 Task: Look for space in Pallippatti, India from 1st June, 2023 to 9th June, 2023 for 5 adults in price range Rs.6000 to Rs.12000. Place can be entire place with 3 bedrooms having 3 beds and 3 bathrooms. Property type can be house, flat, guest house. Booking option can be shelf check-in. Required host language is English.
Action: Mouse moved to (428, 72)
Screenshot: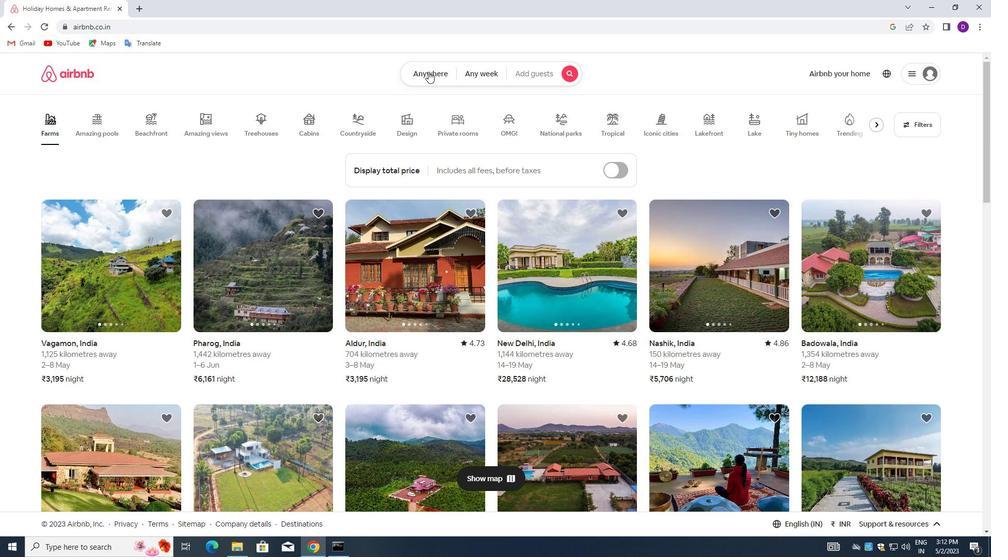 
Action: Mouse pressed left at (428, 72)
Screenshot: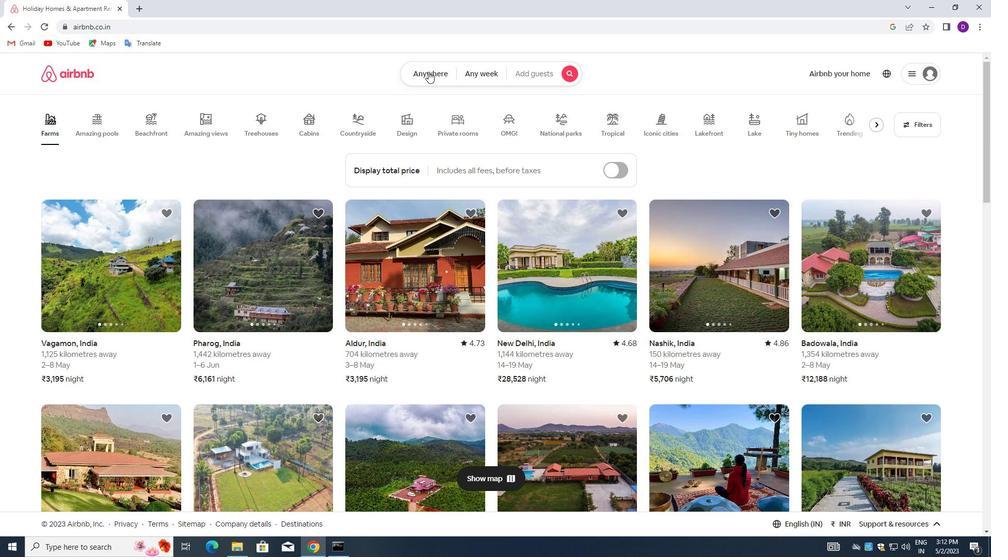 
Action: Mouse moved to (302, 113)
Screenshot: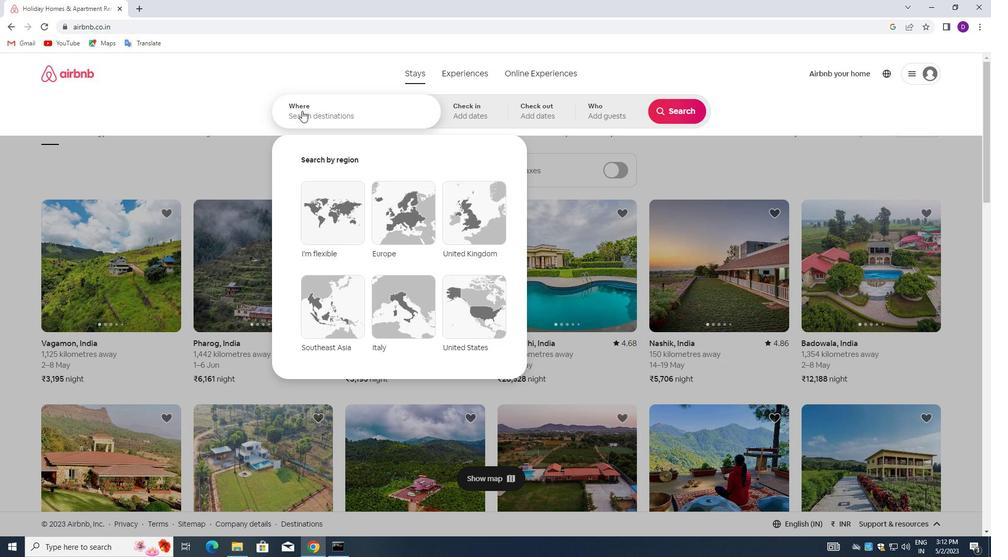 
Action: Mouse pressed left at (302, 113)
Screenshot: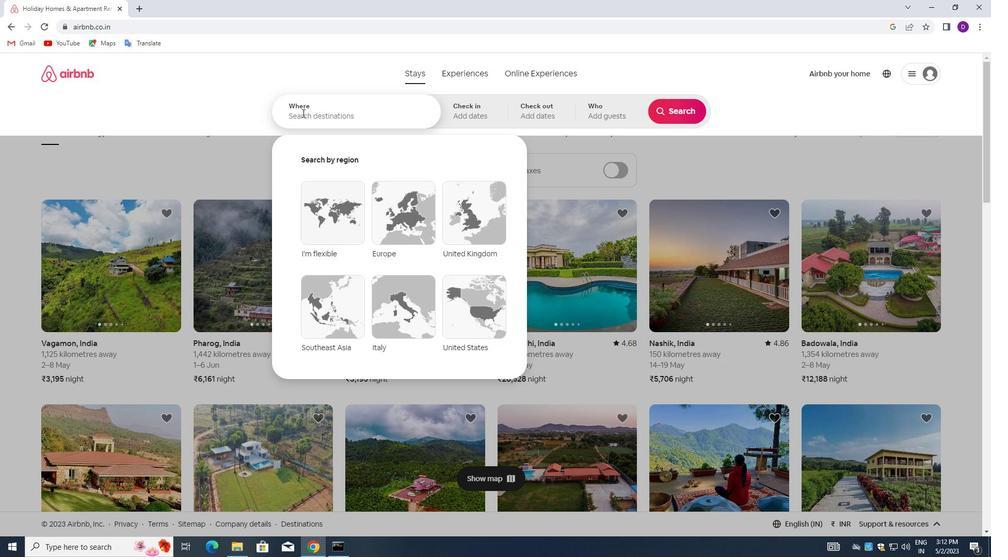 
Action: Mouse moved to (251, 107)
Screenshot: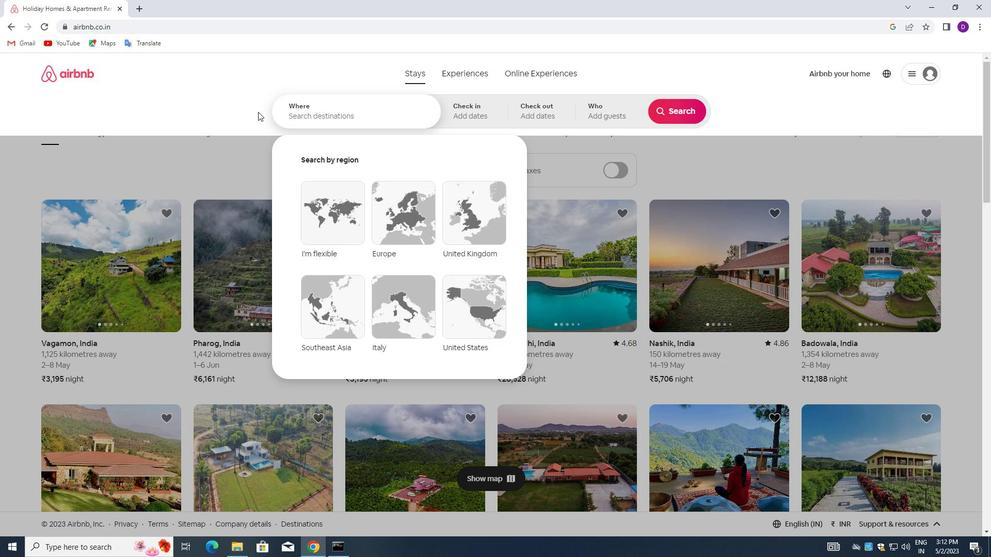 
Action: Key pressed <Key.shift>PALLAIPPATTI,<Key.space><Key.shift>INDIA<Key.left><Key.left><Key.left><Key.left><Key.left><Key.left><Key.left><Key.left><Key.left><Key.left><Key.left><Key.left><Key.left><Key.left><Key.backspace>
Screenshot: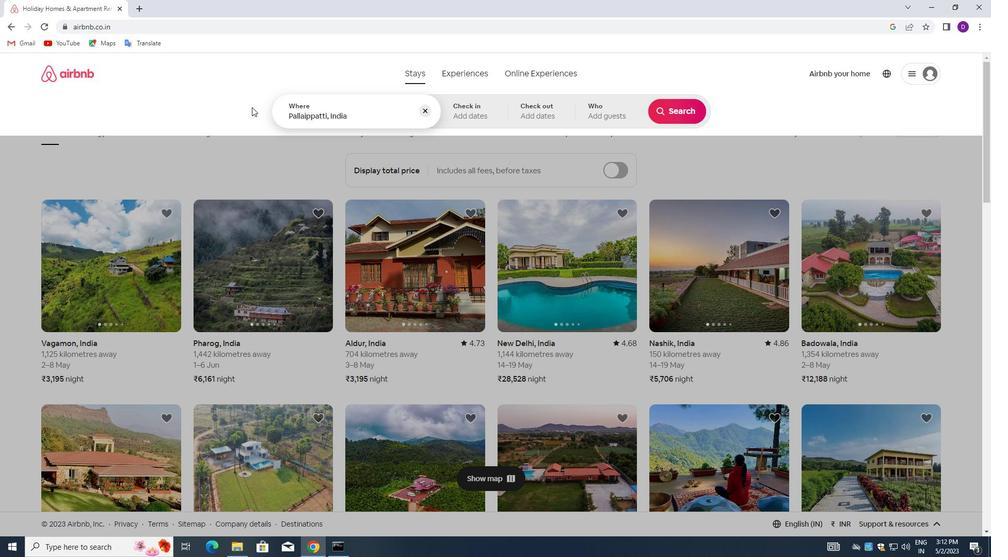 
Action: Mouse moved to (363, 114)
Screenshot: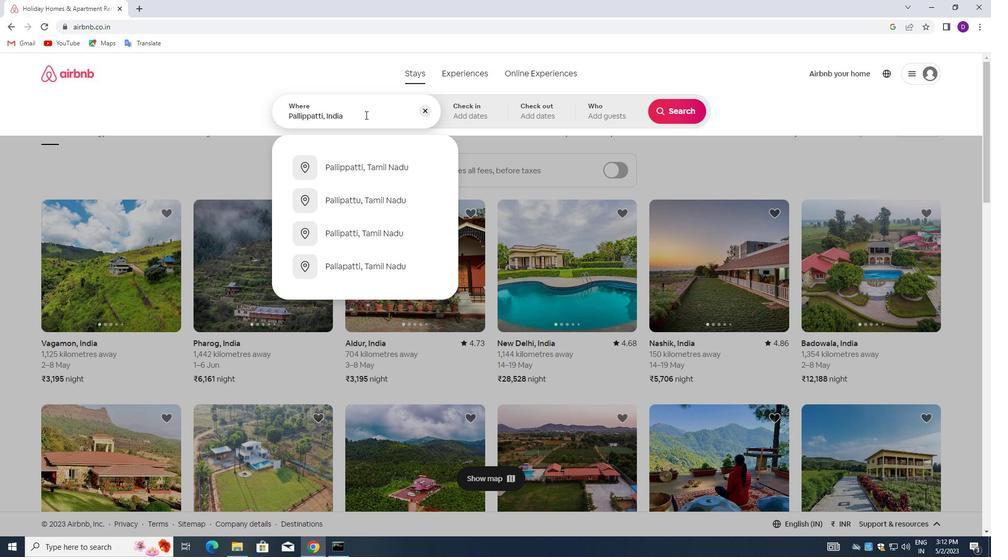 
Action: Mouse pressed left at (363, 114)
Screenshot: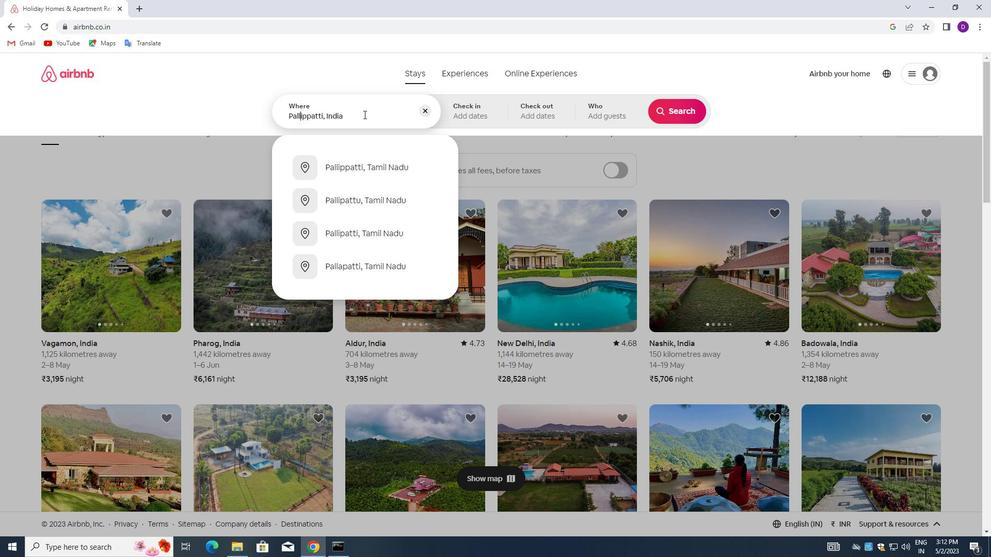 
Action: Key pressed <Key.enter>
Screenshot: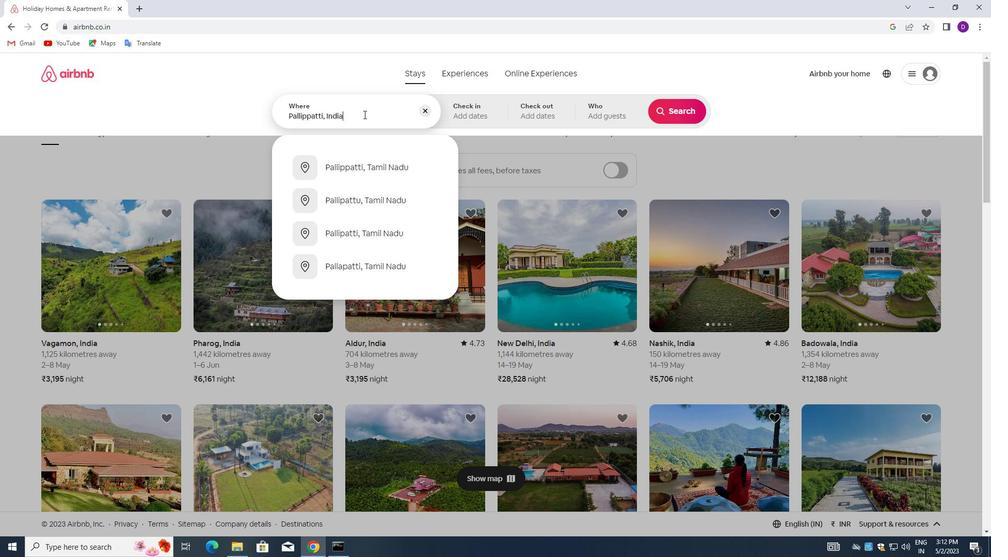
Action: Mouse moved to (612, 240)
Screenshot: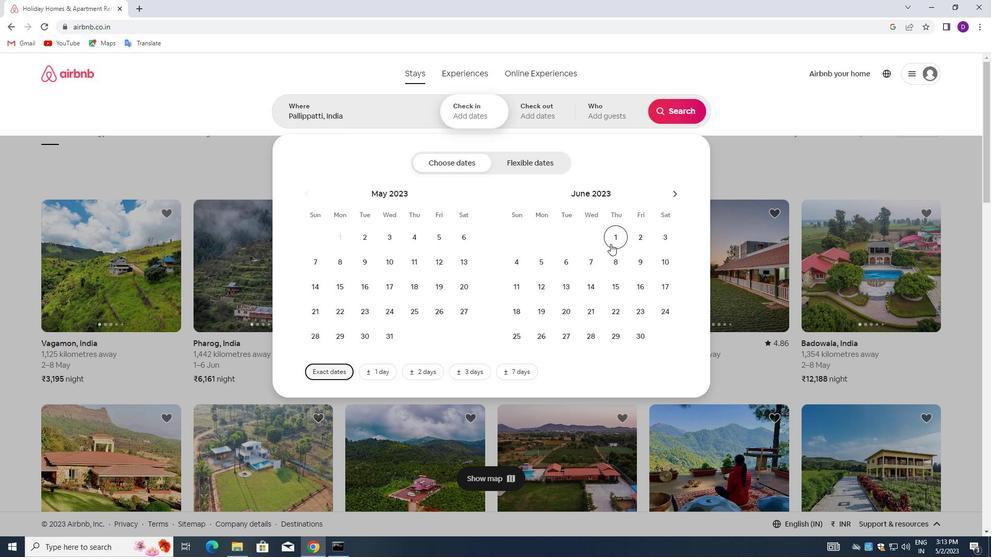 
Action: Mouse pressed left at (612, 240)
Screenshot: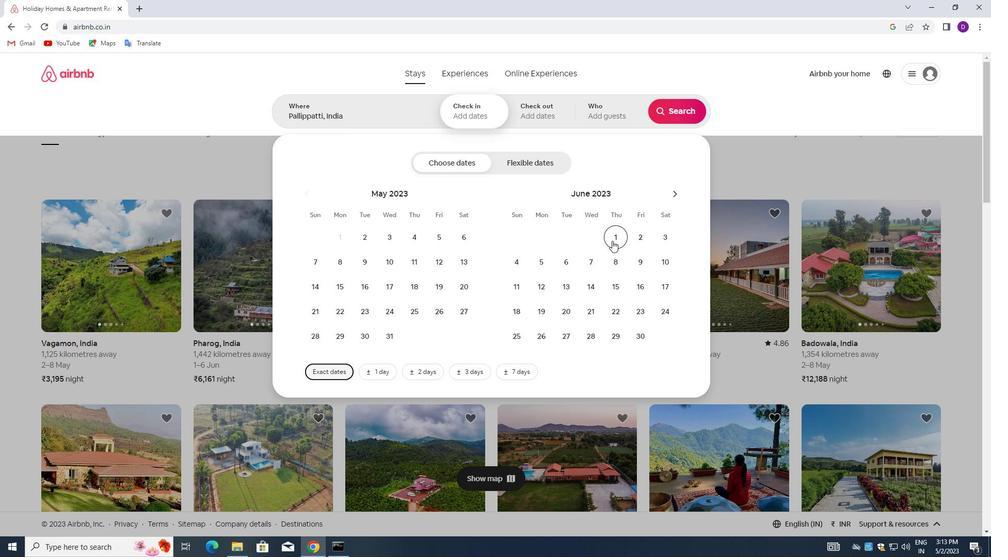 
Action: Mouse moved to (635, 268)
Screenshot: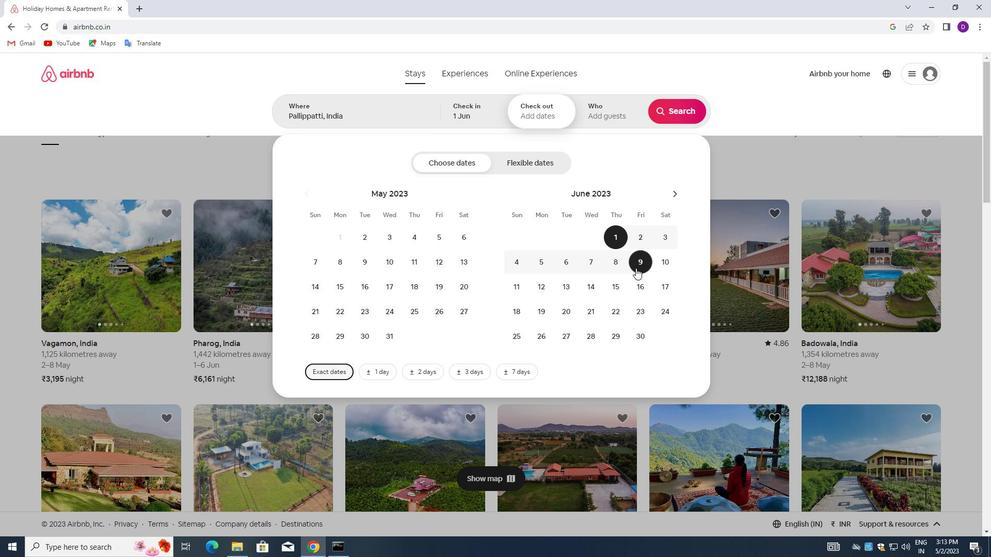 
Action: Mouse pressed left at (635, 268)
Screenshot: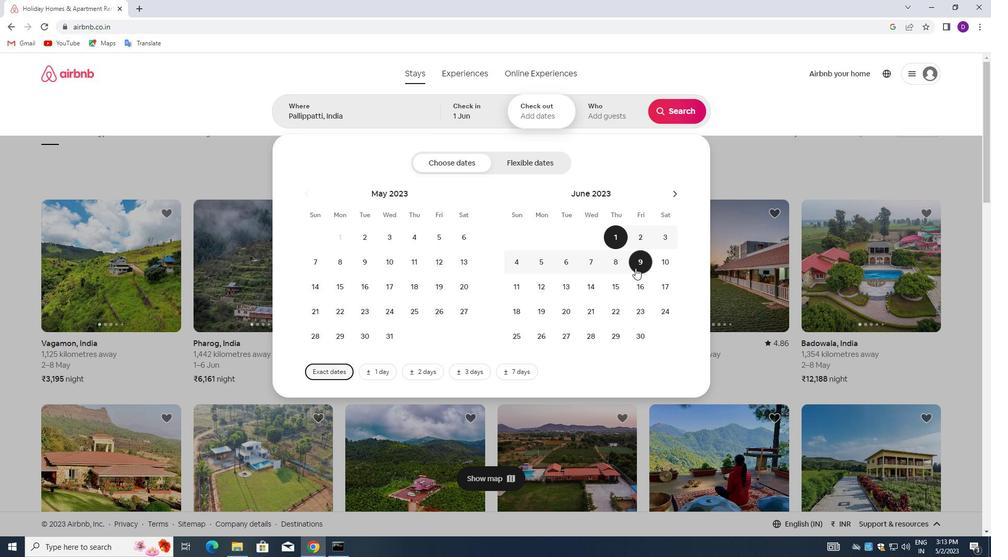 
Action: Mouse moved to (594, 113)
Screenshot: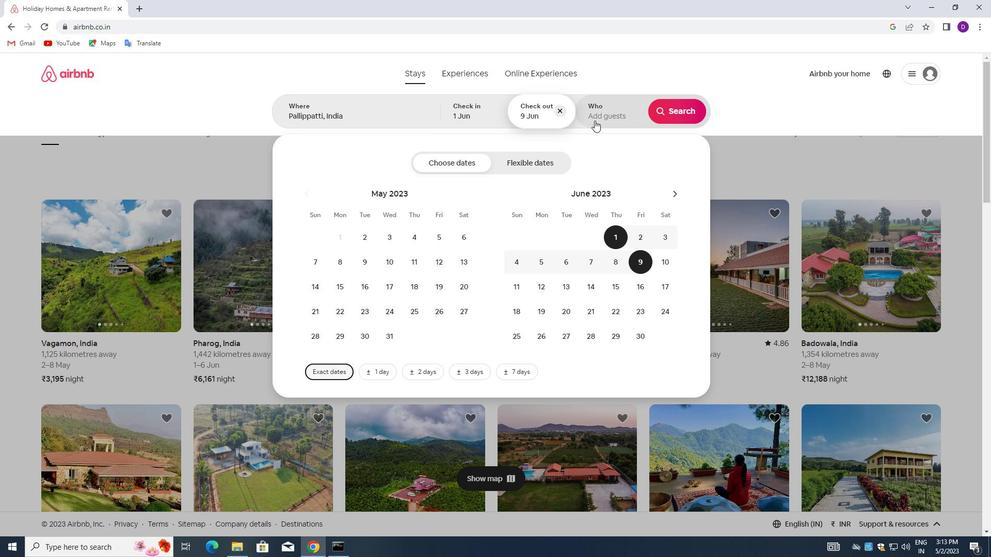 
Action: Mouse pressed left at (594, 113)
Screenshot: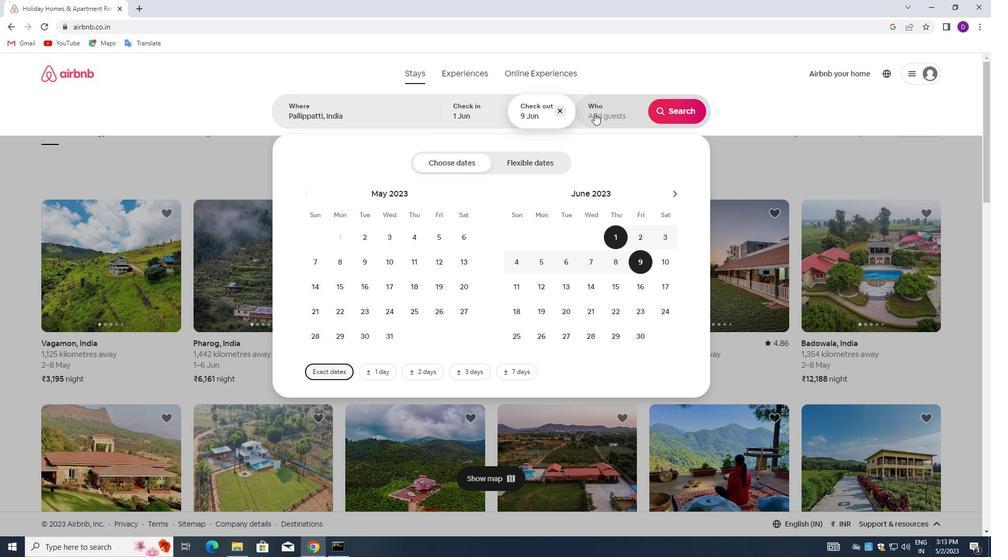 
Action: Mouse moved to (676, 165)
Screenshot: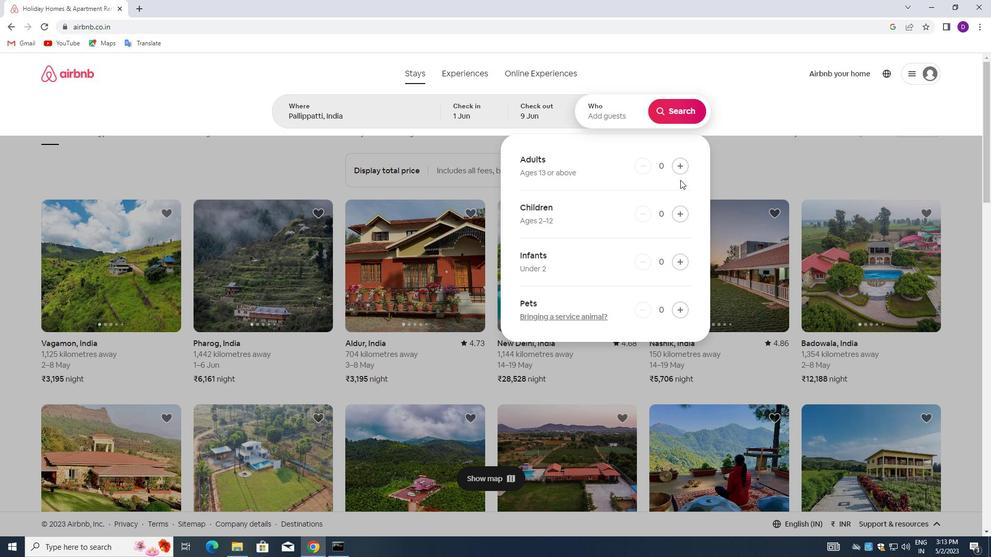 
Action: Mouse pressed left at (676, 165)
Screenshot: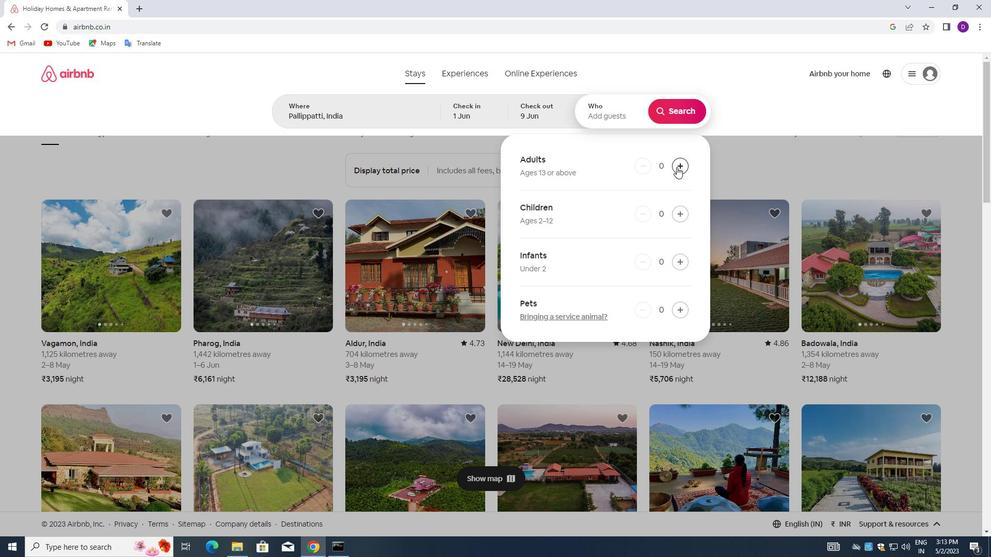 
Action: Mouse pressed left at (676, 165)
Screenshot: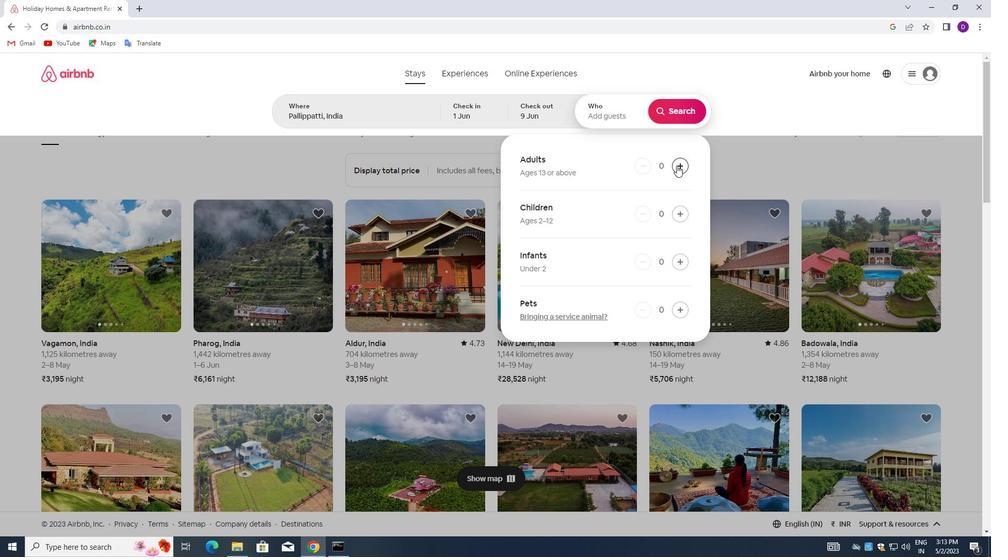 
Action: Mouse pressed left at (676, 165)
Screenshot: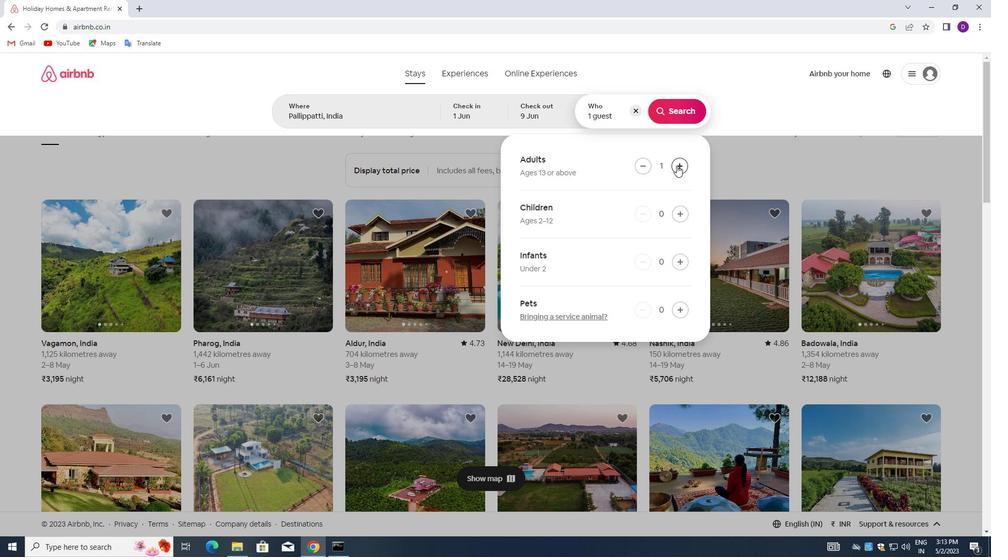 
Action: Mouse moved to (676, 164)
Screenshot: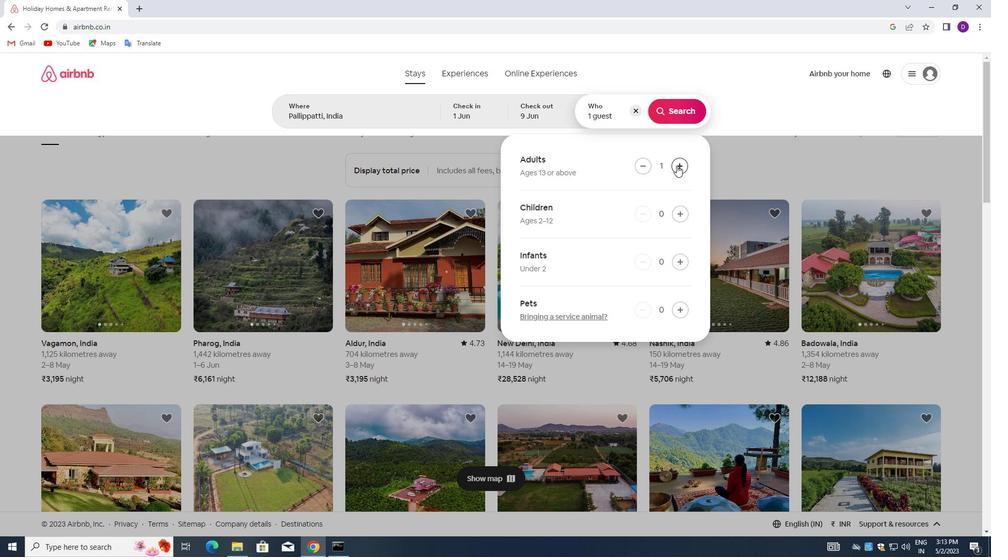 
Action: Mouse pressed left at (676, 164)
Screenshot: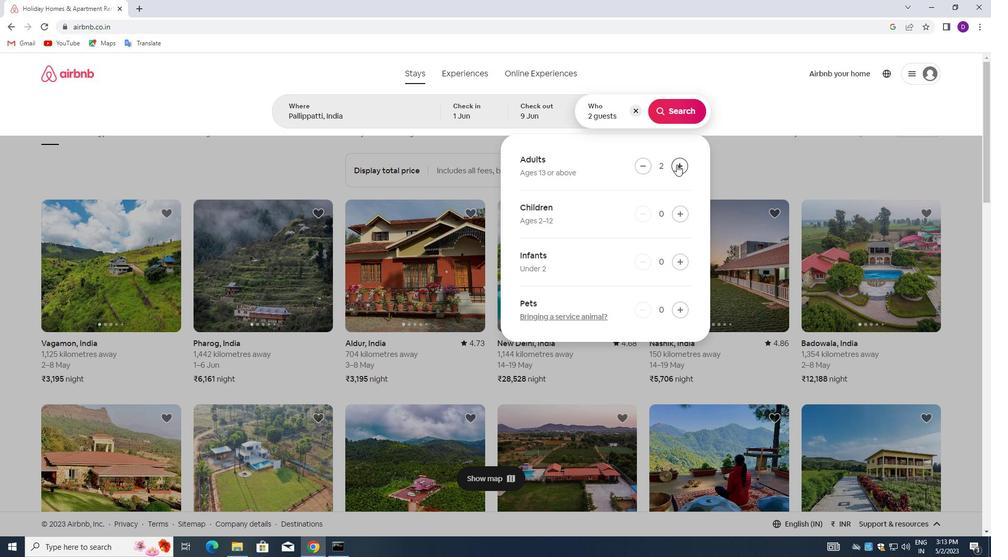 
Action: Mouse pressed left at (676, 164)
Screenshot: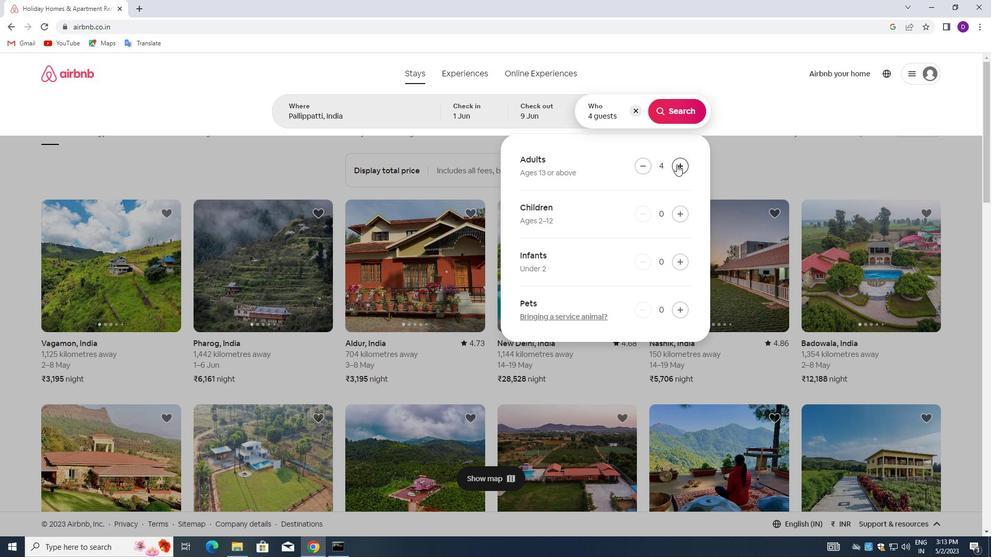 
Action: Mouse moved to (675, 112)
Screenshot: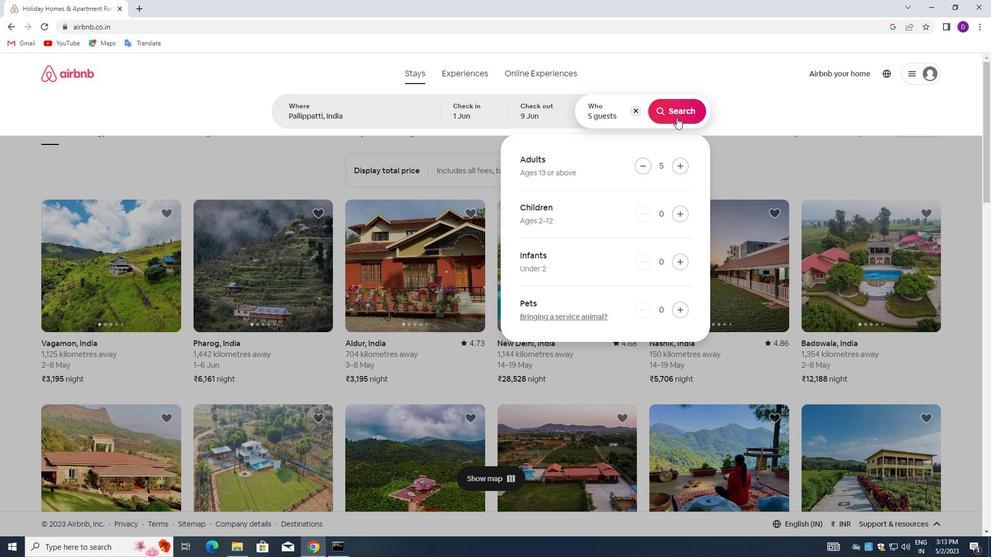 
Action: Mouse pressed left at (675, 112)
Screenshot: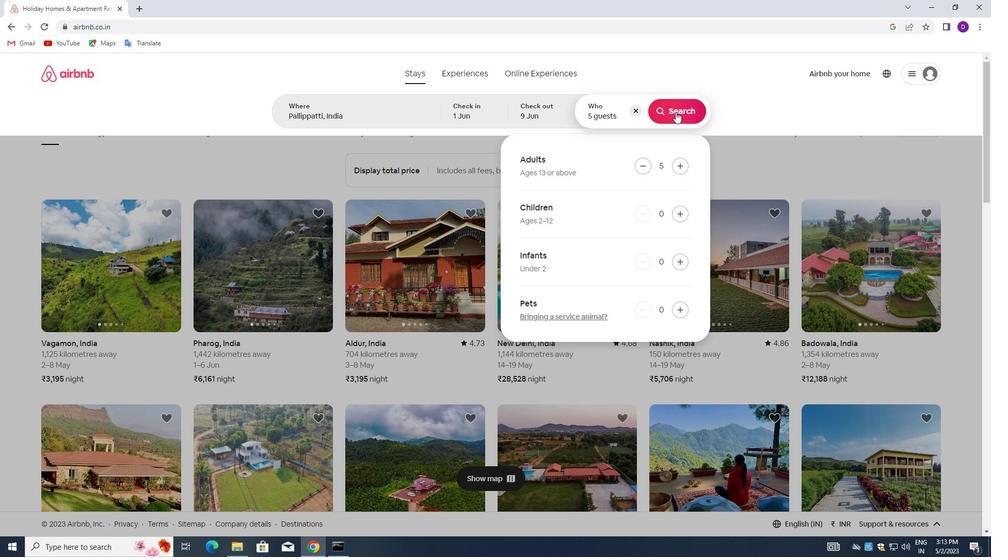
Action: Mouse moved to (950, 113)
Screenshot: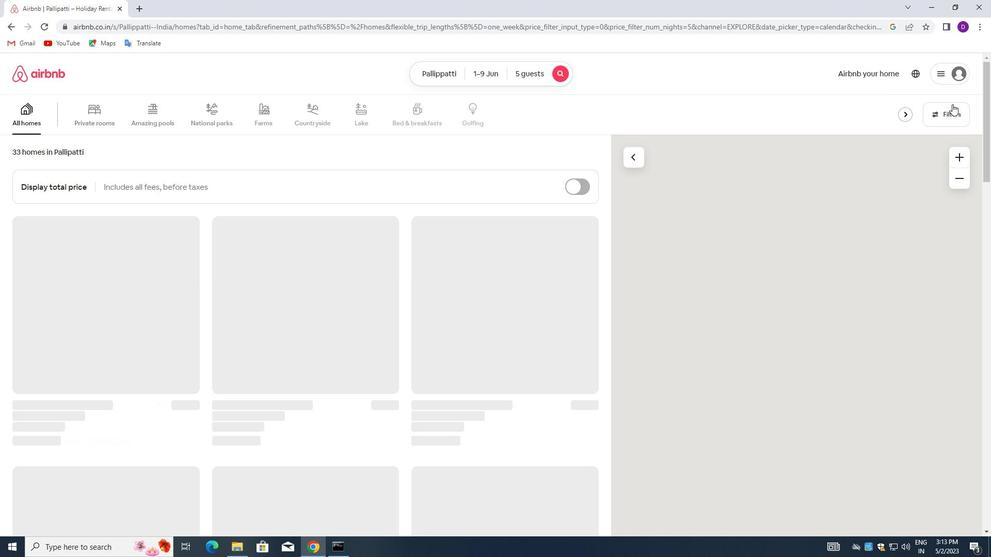 
Action: Mouse pressed left at (950, 113)
Screenshot: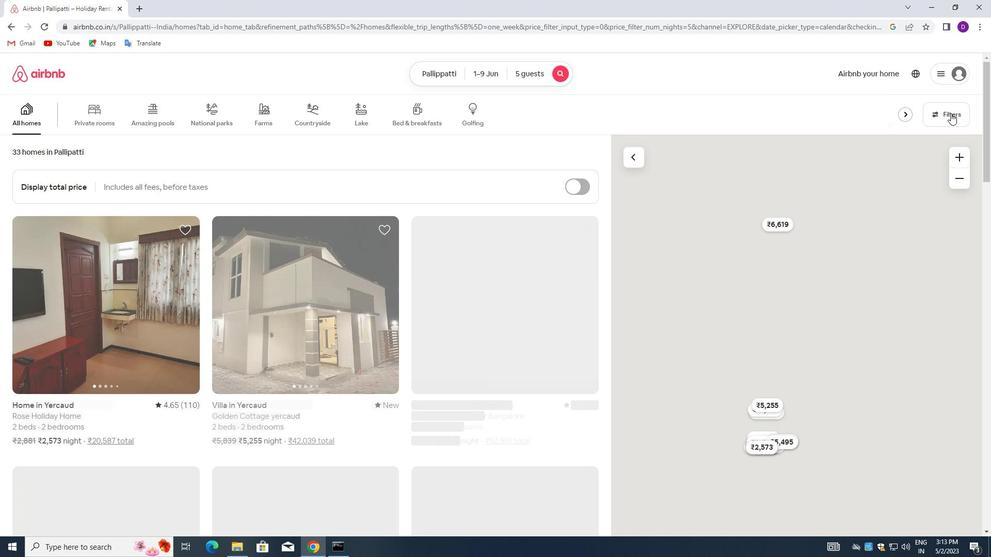 
Action: Mouse moved to (370, 247)
Screenshot: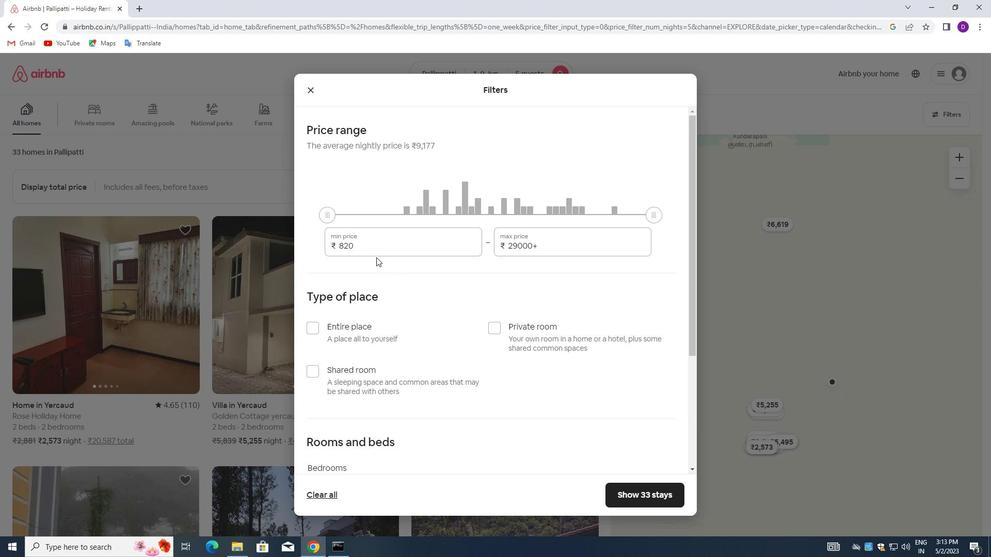 
Action: Mouse pressed left at (370, 247)
Screenshot: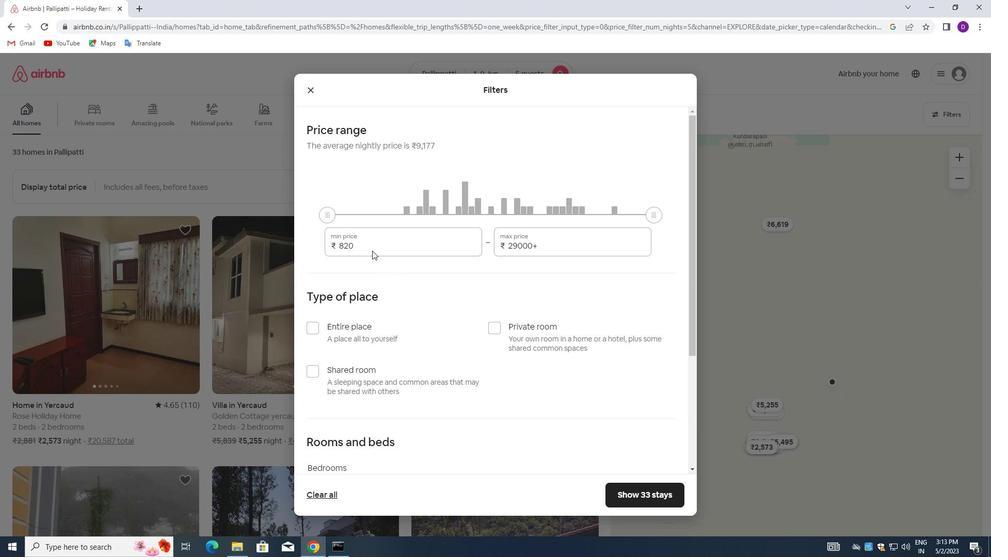 
Action: Mouse pressed left at (370, 247)
Screenshot: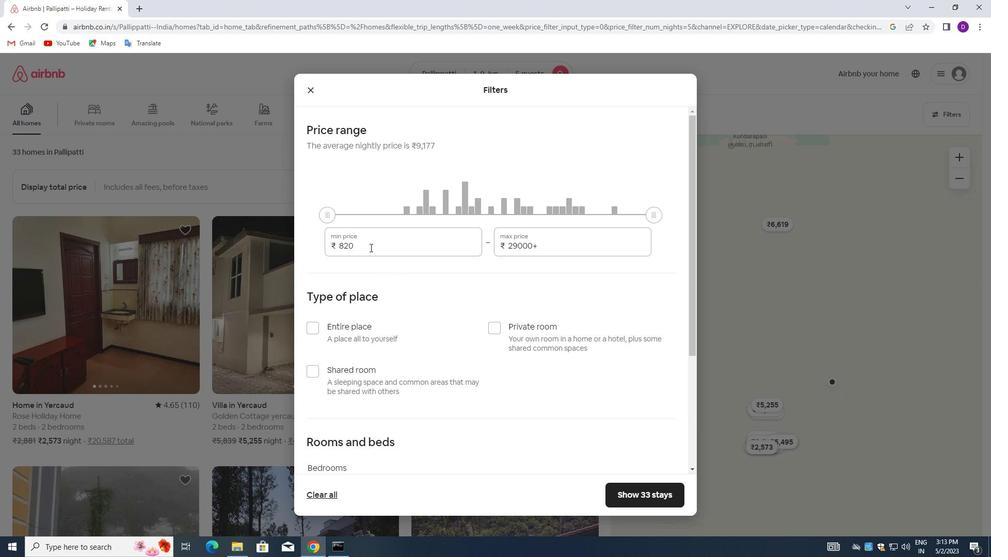 
Action: Key pressed 6000<Key.tab>12<Key.backspace><Key.backspace><Key.backspace><Key.backspace><Key.backspace><Key.backspace><Key.backspace><Key.backspace><Key.backspace><Key.backspace>12000
Screenshot: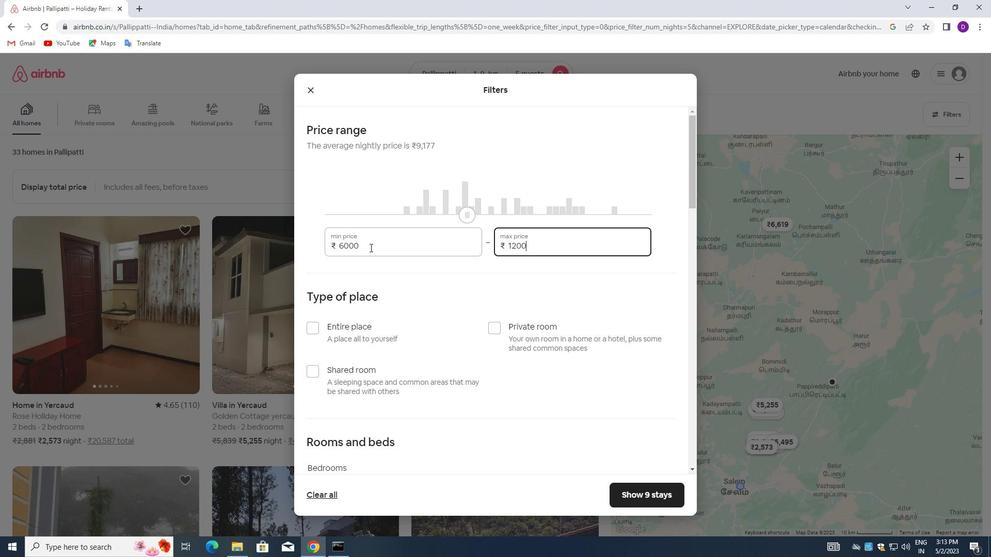 
Action: Mouse moved to (447, 288)
Screenshot: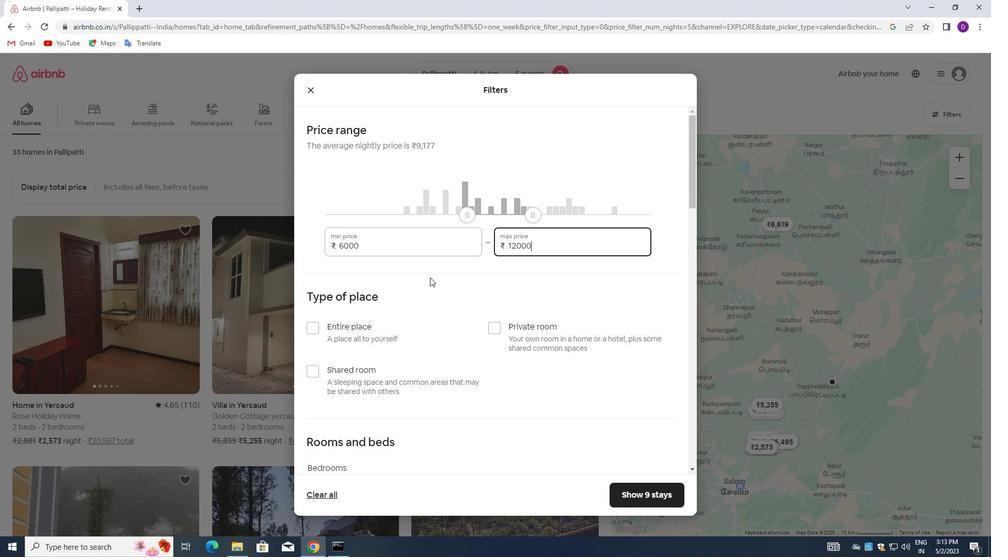 
Action: Mouse scrolled (447, 287) with delta (0, 0)
Screenshot: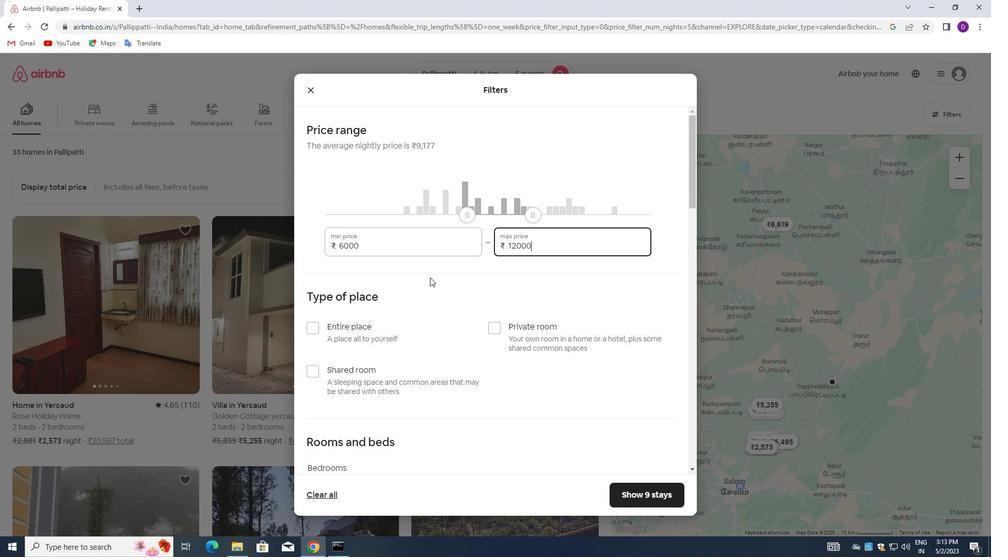 
Action: Mouse scrolled (447, 287) with delta (0, 0)
Screenshot: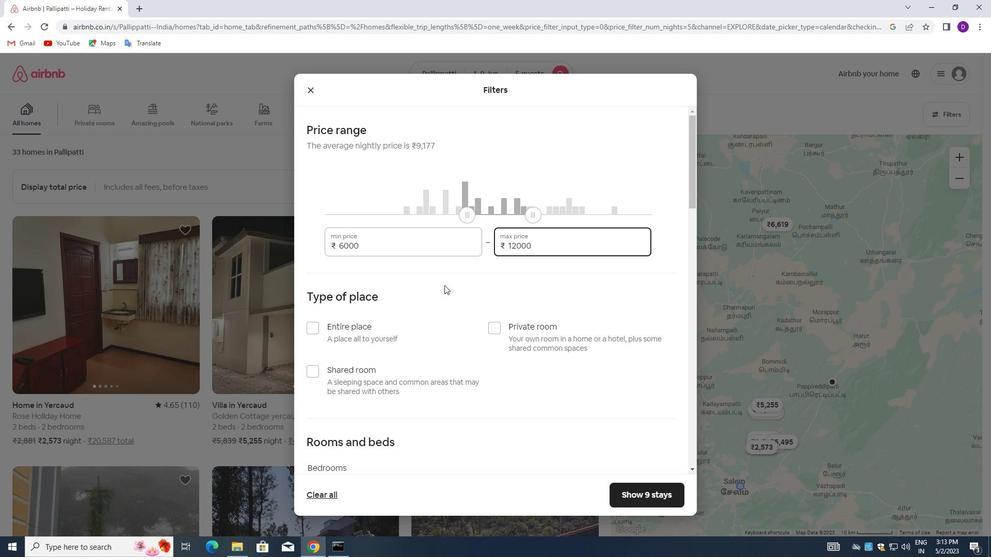 
Action: Mouse scrolled (447, 287) with delta (0, 0)
Screenshot: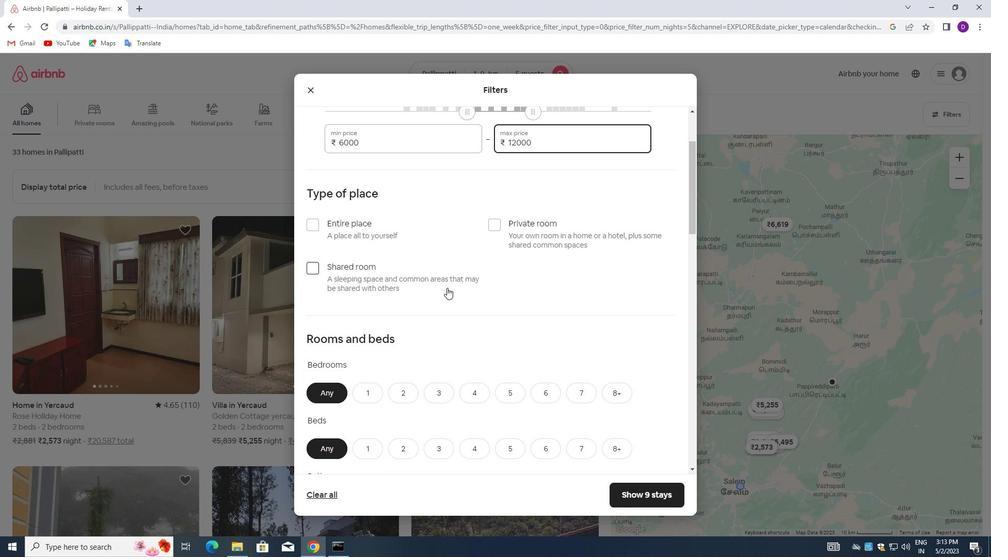 
Action: Mouse scrolled (447, 287) with delta (0, 0)
Screenshot: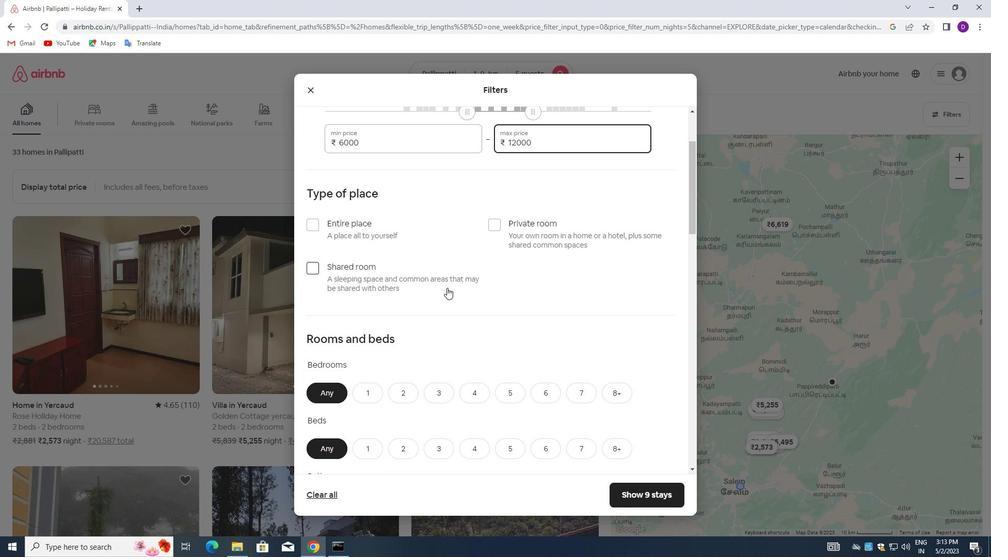 
Action: Mouse moved to (315, 118)
Screenshot: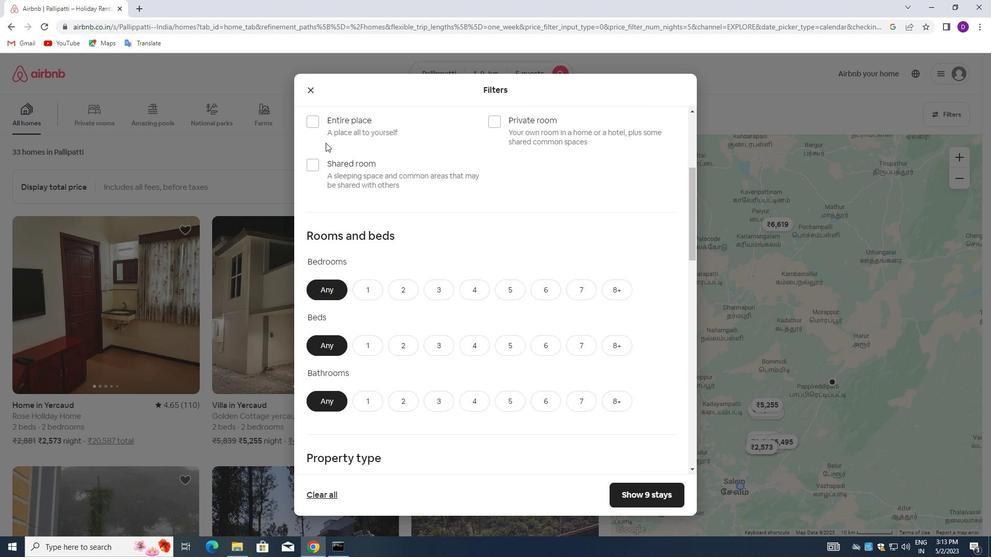 
Action: Mouse pressed left at (315, 118)
Screenshot: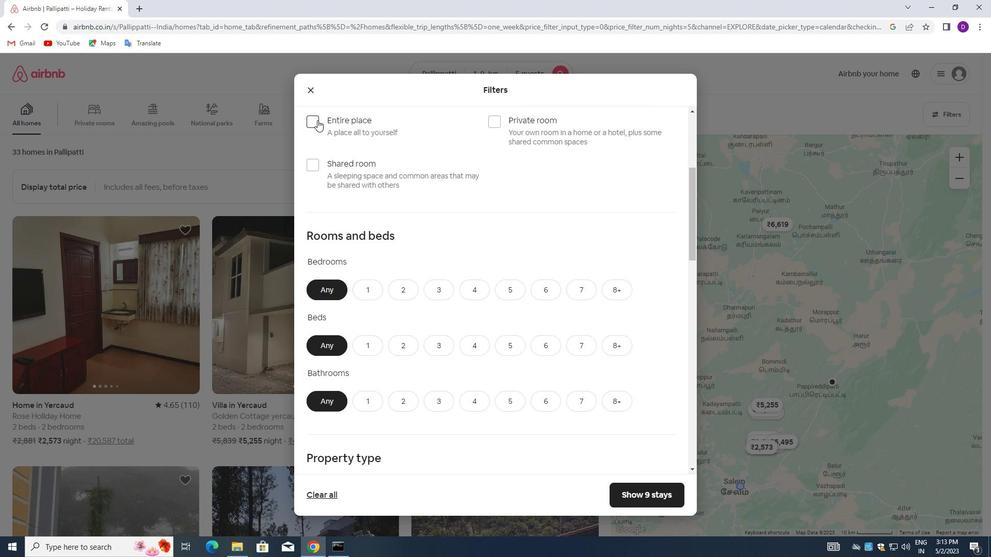 
Action: Mouse moved to (434, 292)
Screenshot: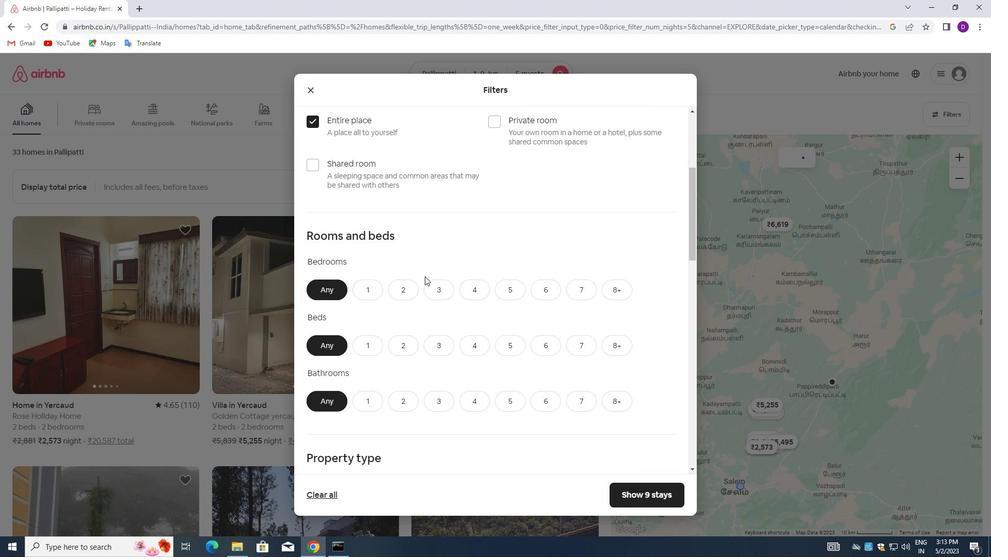 
Action: Mouse pressed left at (434, 292)
Screenshot: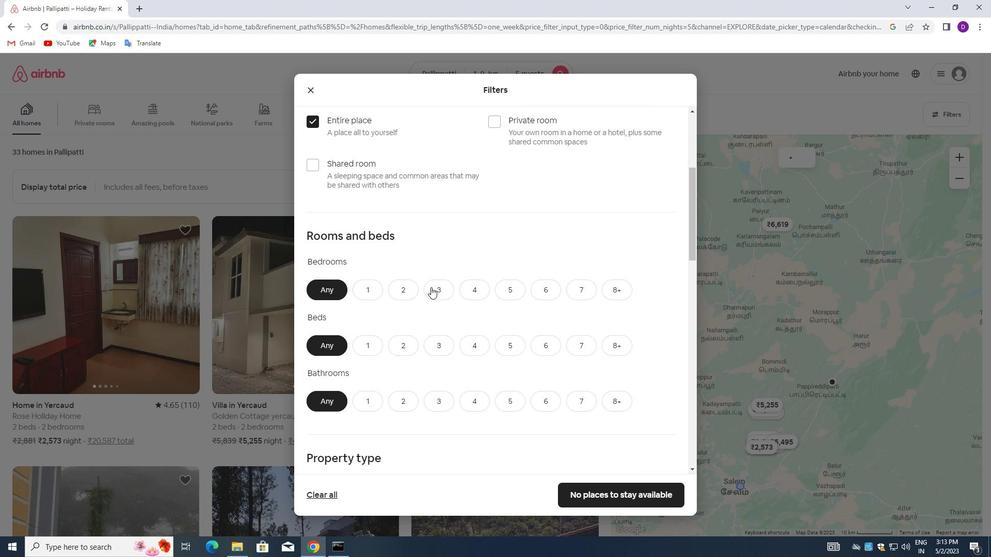 
Action: Mouse moved to (438, 341)
Screenshot: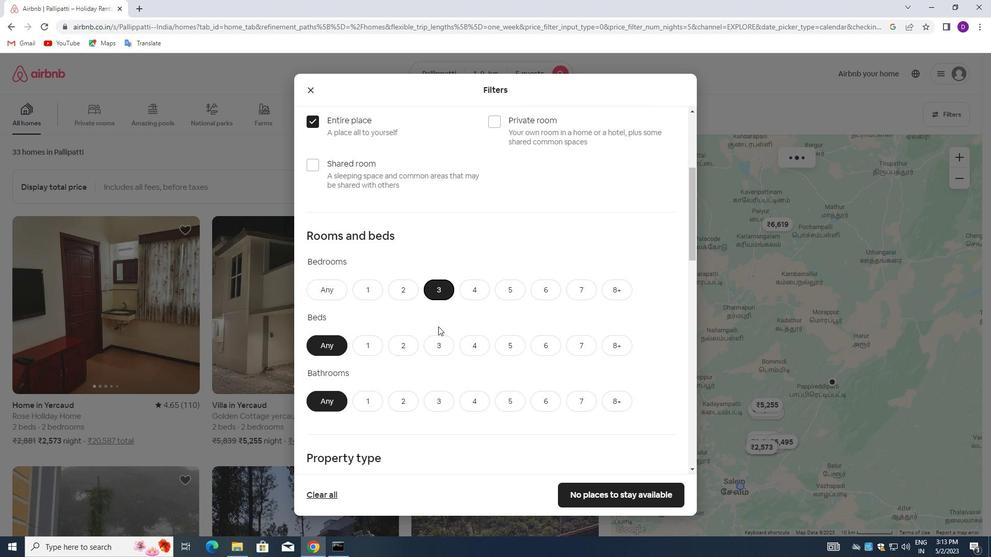 
Action: Mouse pressed left at (438, 341)
Screenshot: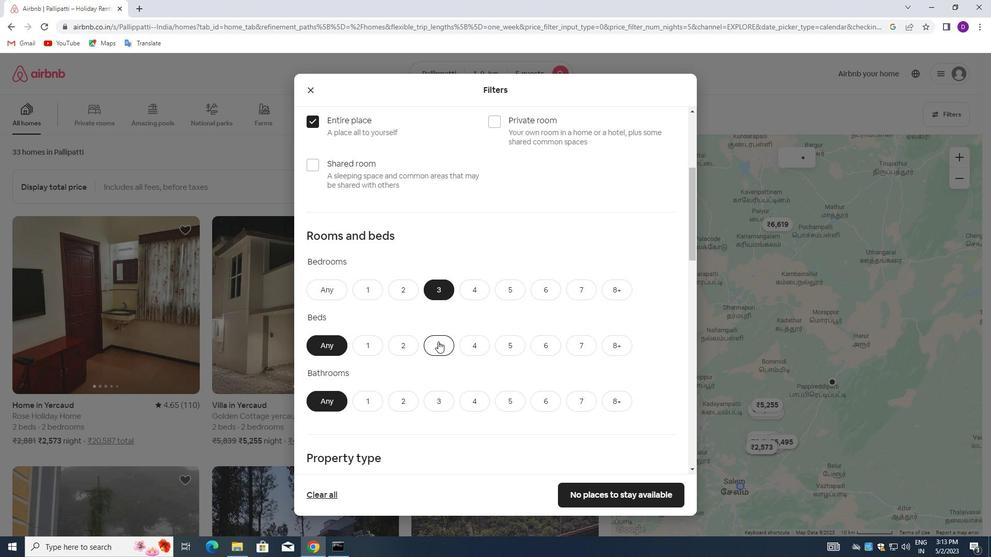 
Action: Mouse moved to (441, 405)
Screenshot: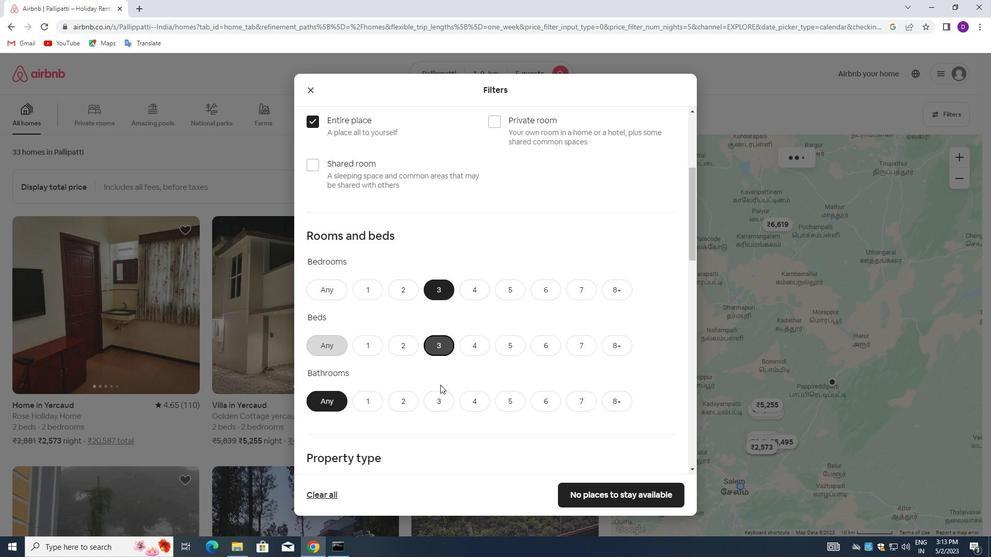 
Action: Mouse pressed left at (441, 405)
Screenshot: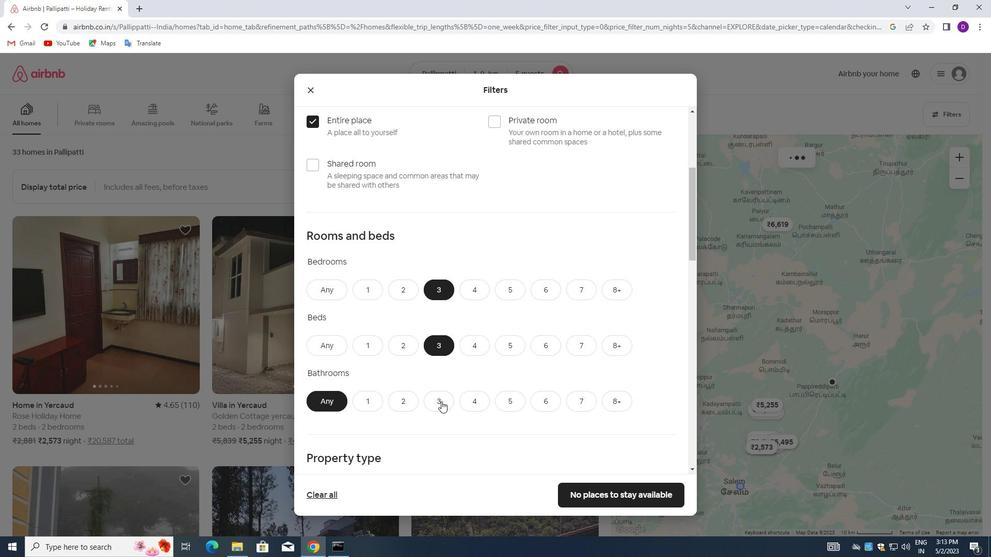 
Action: Mouse moved to (445, 253)
Screenshot: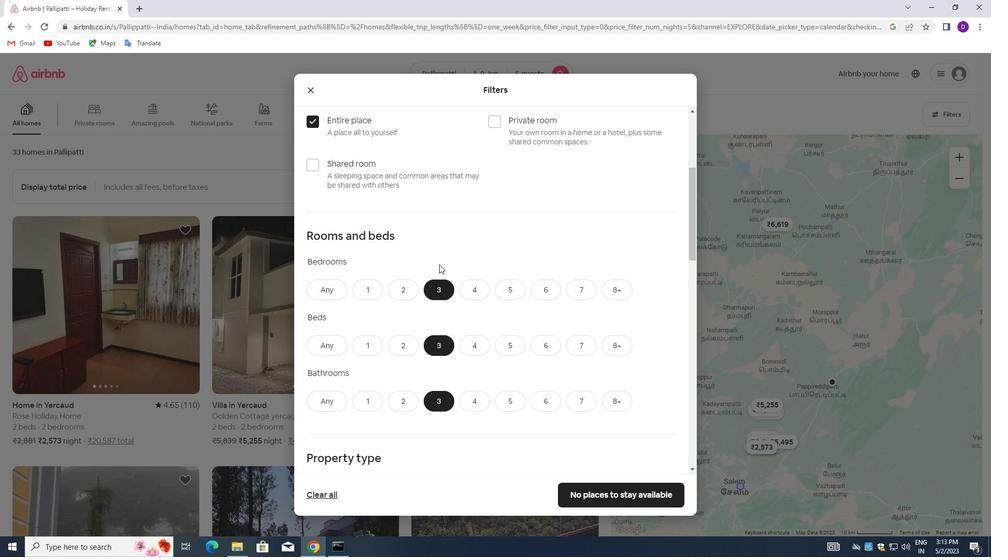 
Action: Mouse scrolled (445, 253) with delta (0, 0)
Screenshot: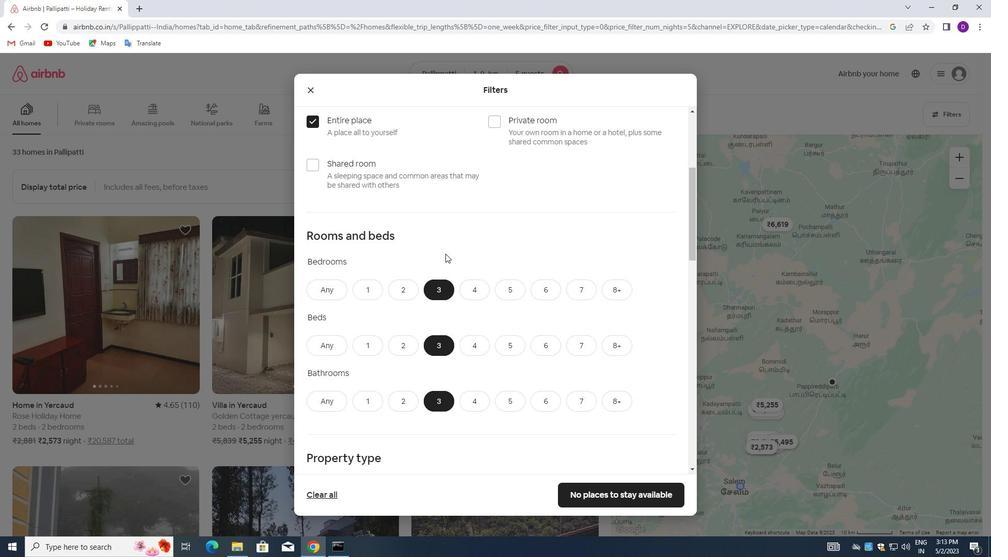 
Action: Mouse scrolled (445, 253) with delta (0, 0)
Screenshot: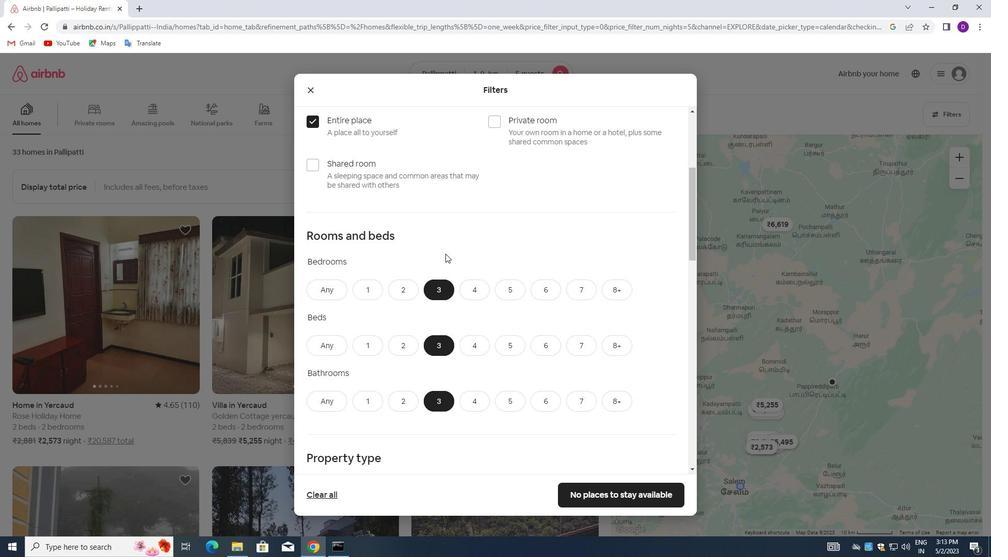 
Action: Mouse moved to (422, 336)
Screenshot: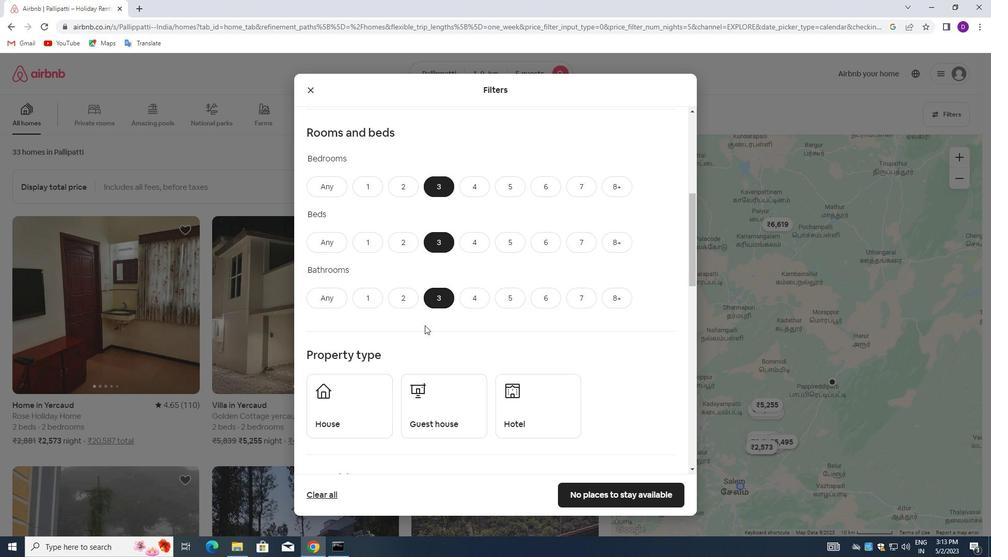 
Action: Mouse scrolled (422, 336) with delta (0, 0)
Screenshot: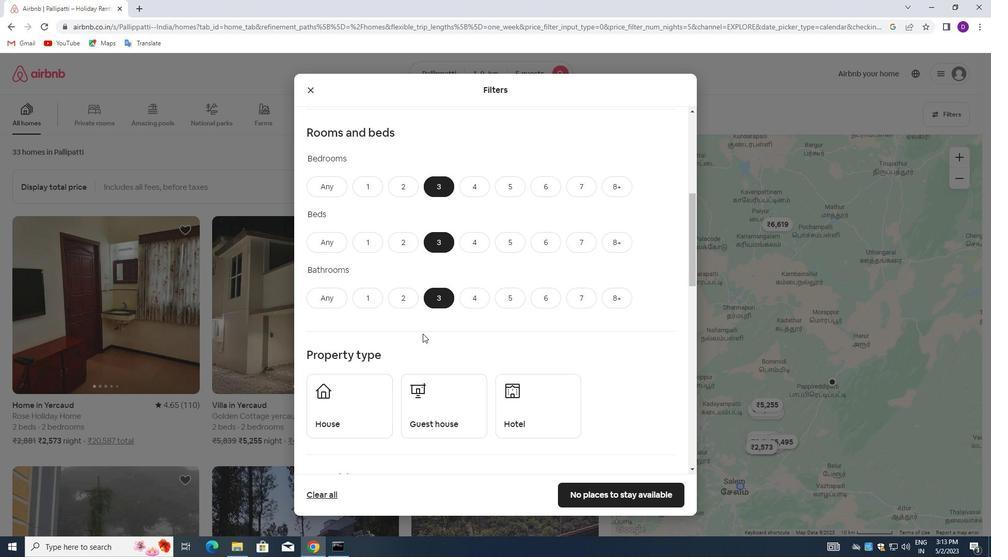 
Action: Mouse moved to (360, 344)
Screenshot: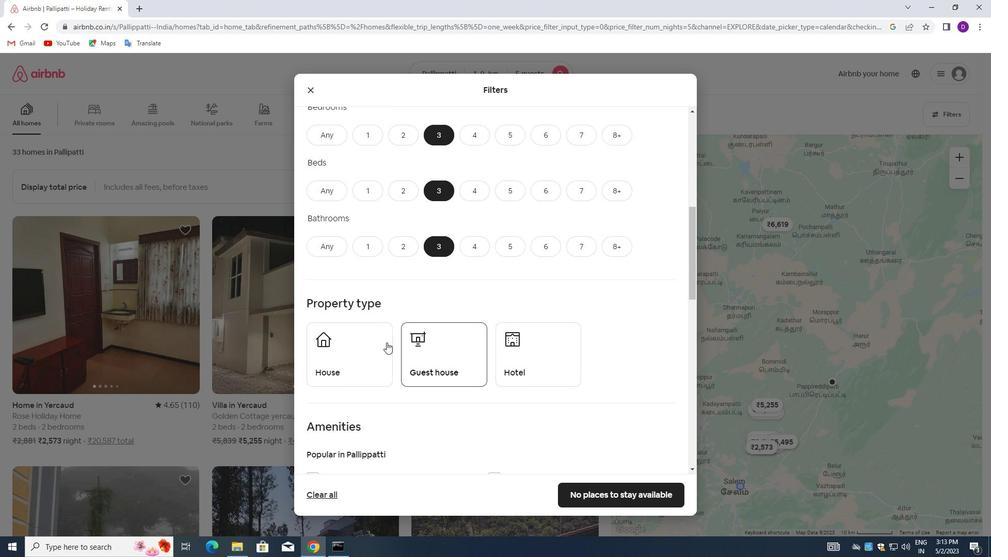 
Action: Mouse pressed left at (360, 344)
Screenshot: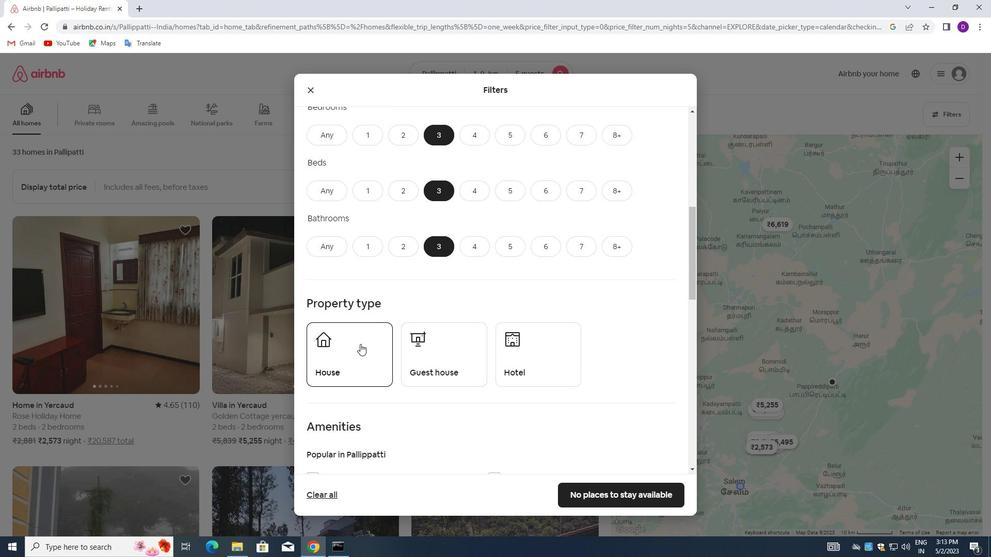 
Action: Mouse moved to (433, 362)
Screenshot: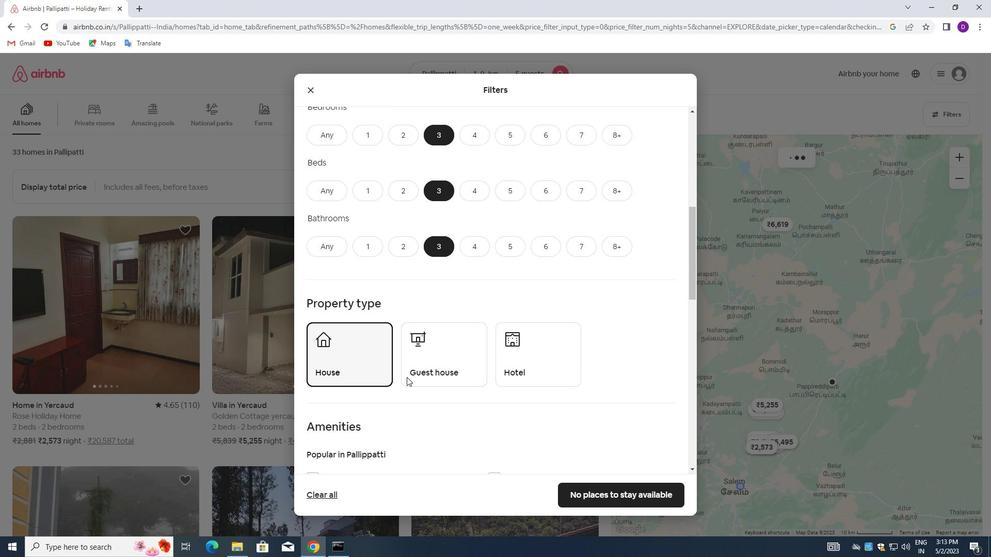 
Action: Mouse pressed left at (433, 362)
Screenshot: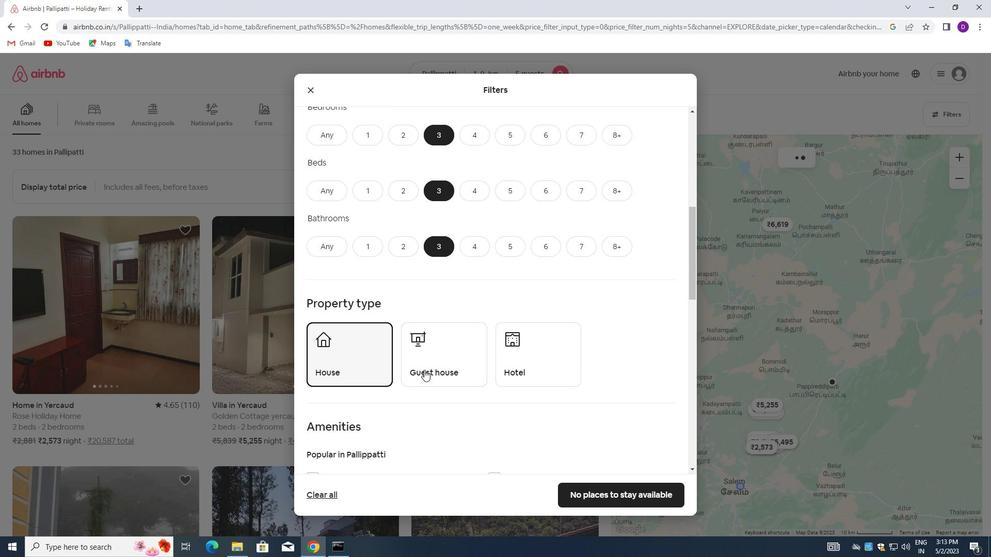 
Action: Mouse moved to (443, 319)
Screenshot: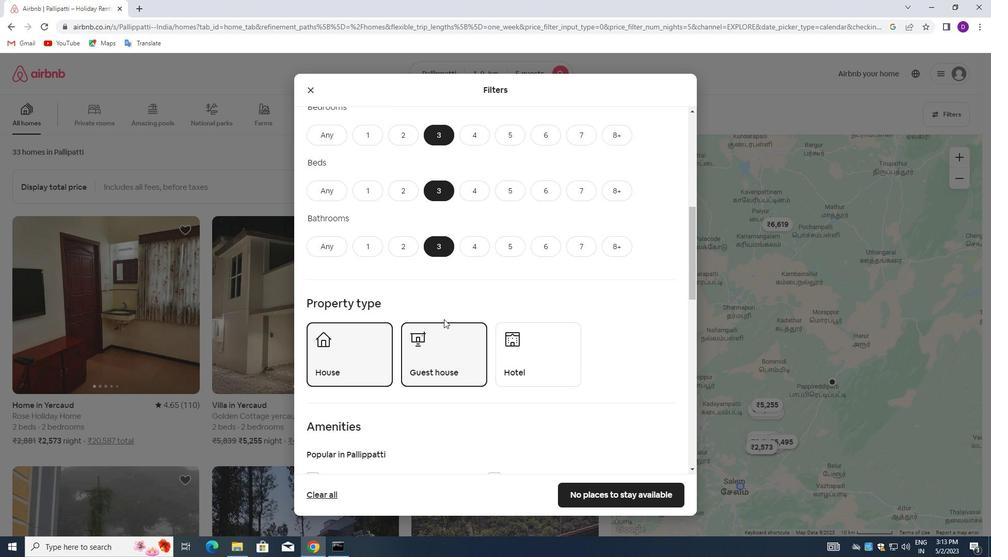 
Action: Mouse scrolled (443, 318) with delta (0, 0)
Screenshot: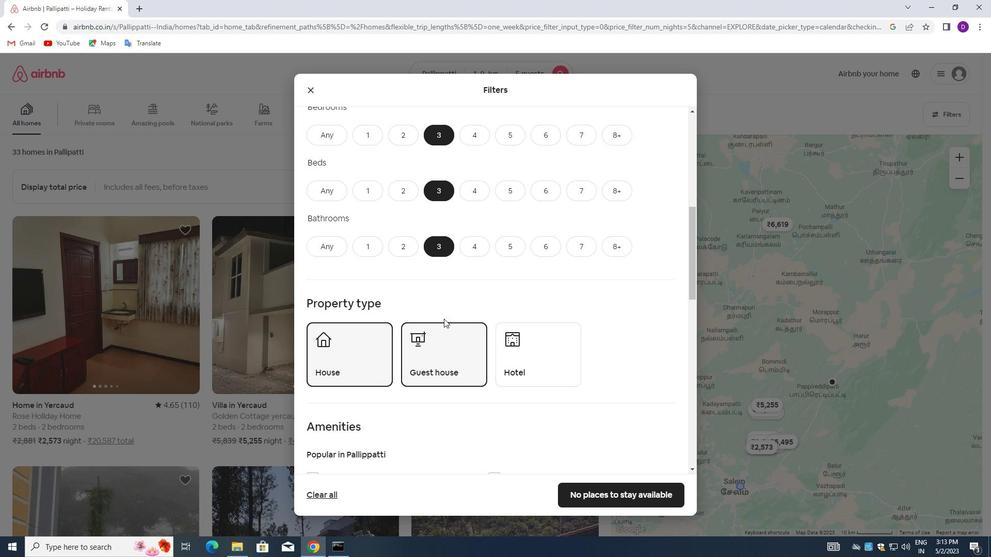 
Action: Mouse scrolled (443, 318) with delta (0, 0)
Screenshot: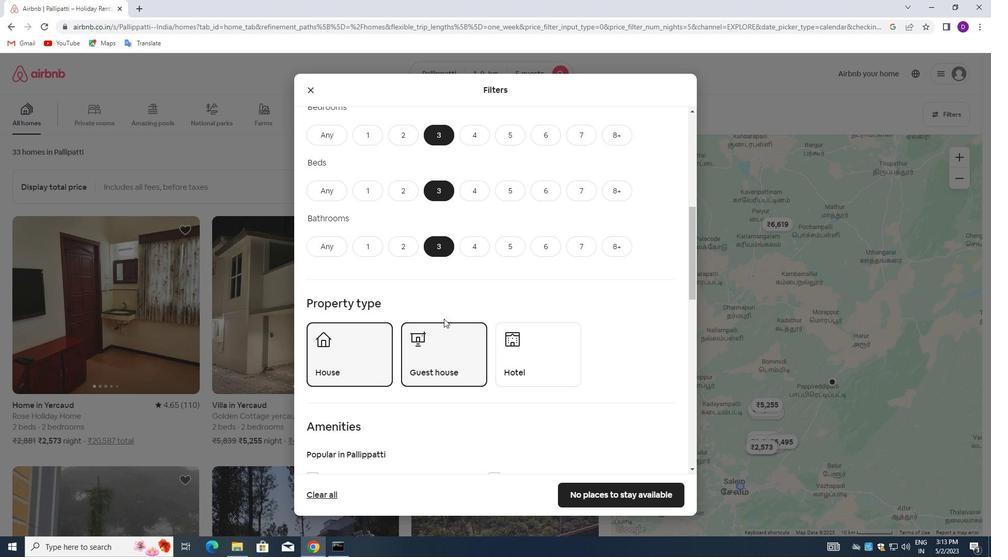 
Action: Mouse moved to (569, 307)
Screenshot: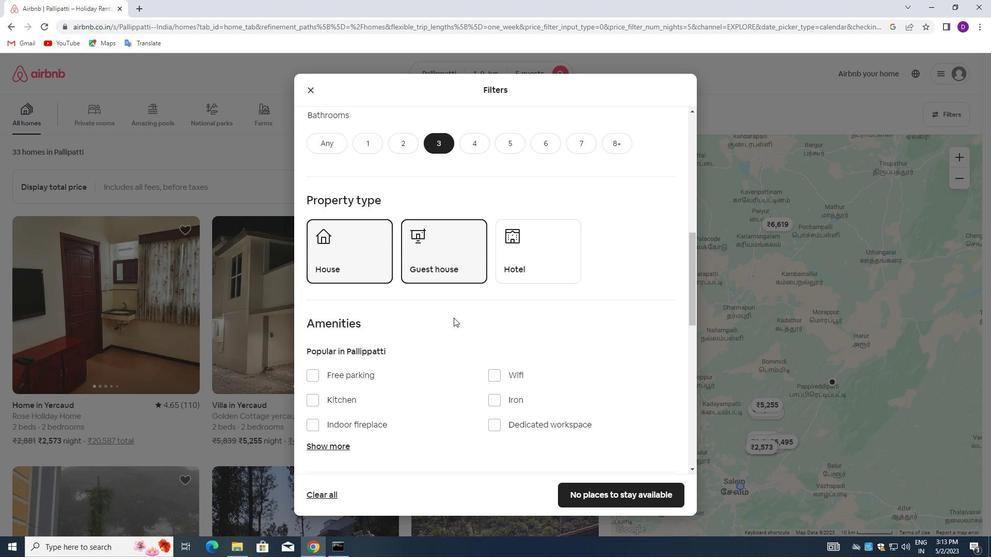
Action: Mouse scrolled (569, 307) with delta (0, 0)
Screenshot: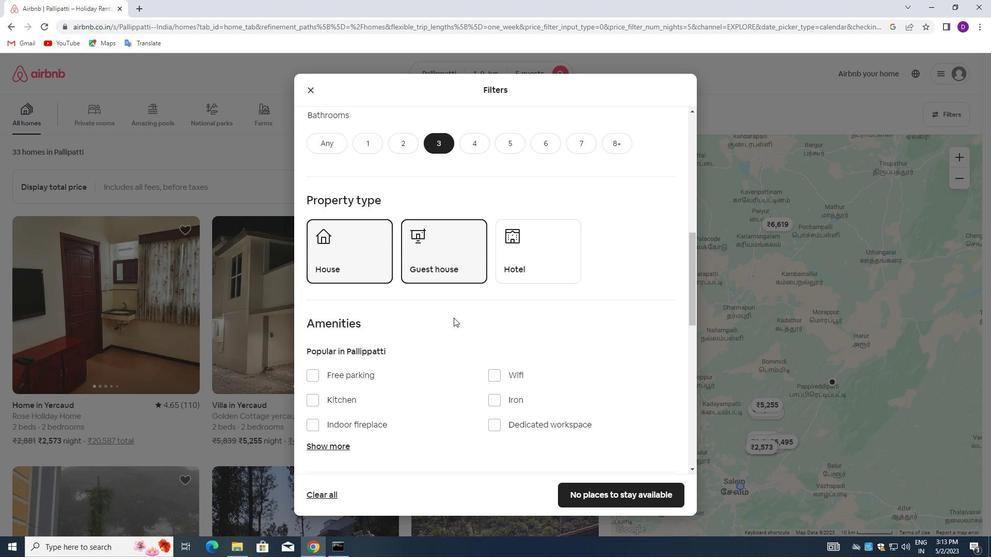 
Action: Mouse moved to (571, 309)
Screenshot: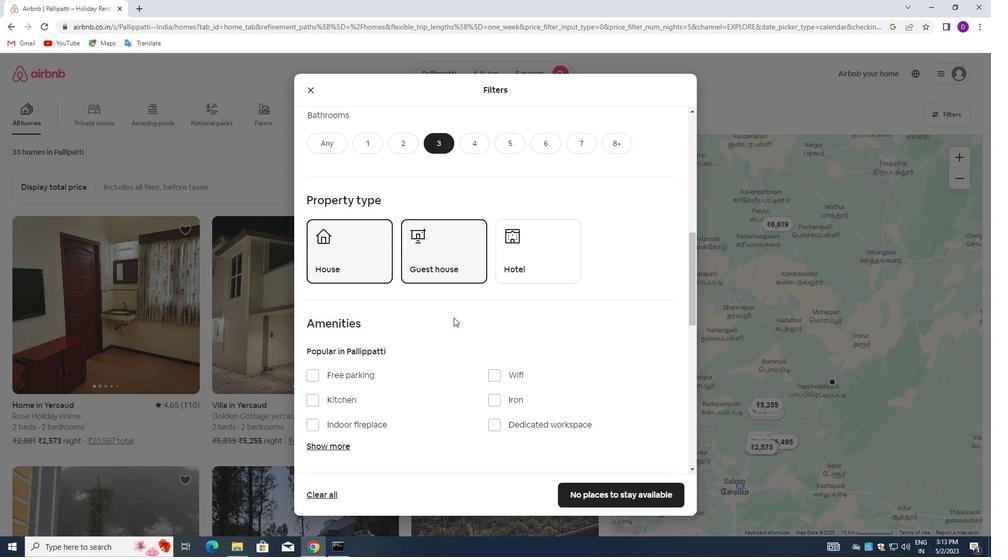 
Action: Mouse scrolled (571, 308) with delta (0, 0)
Screenshot: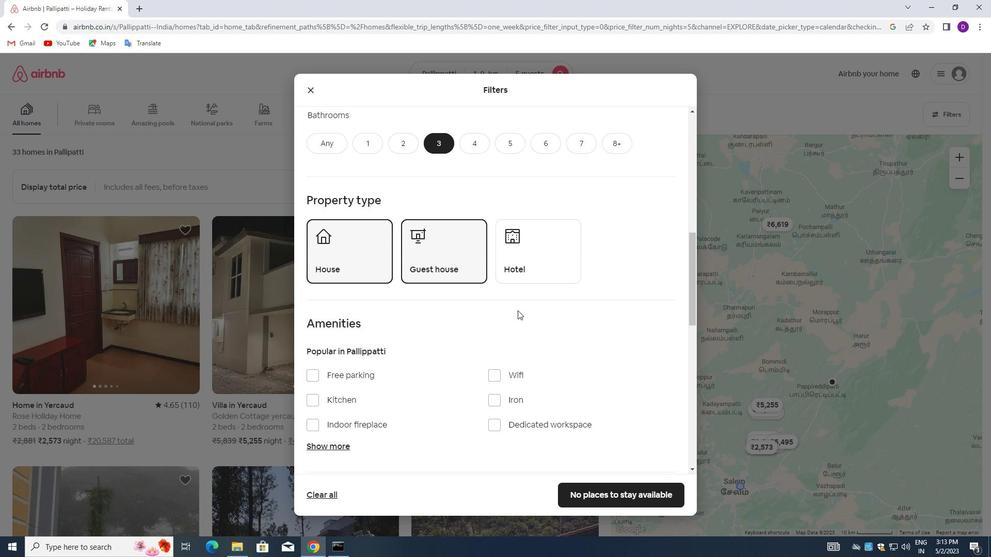 
Action: Mouse moved to (571, 309)
Screenshot: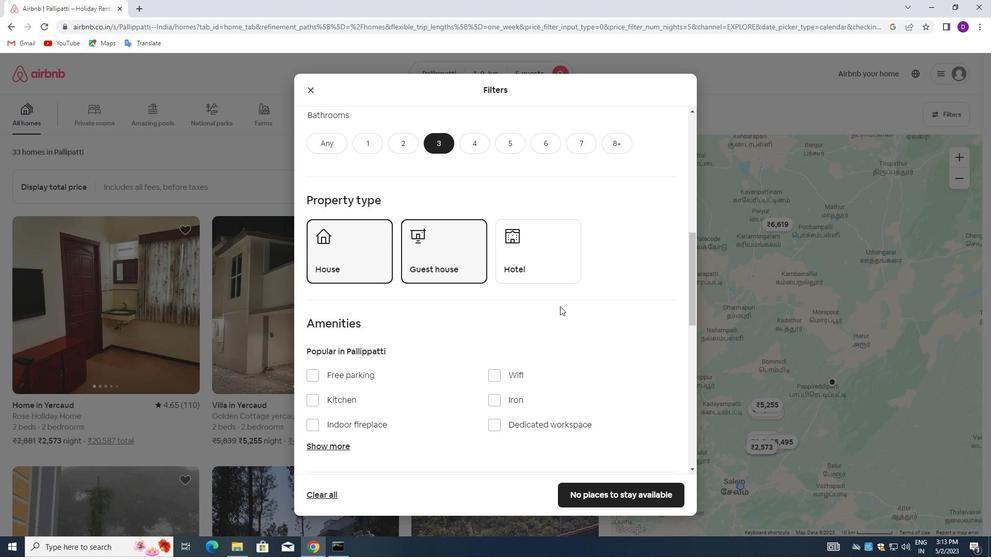 
Action: Mouse scrolled (571, 308) with delta (0, 0)
Screenshot: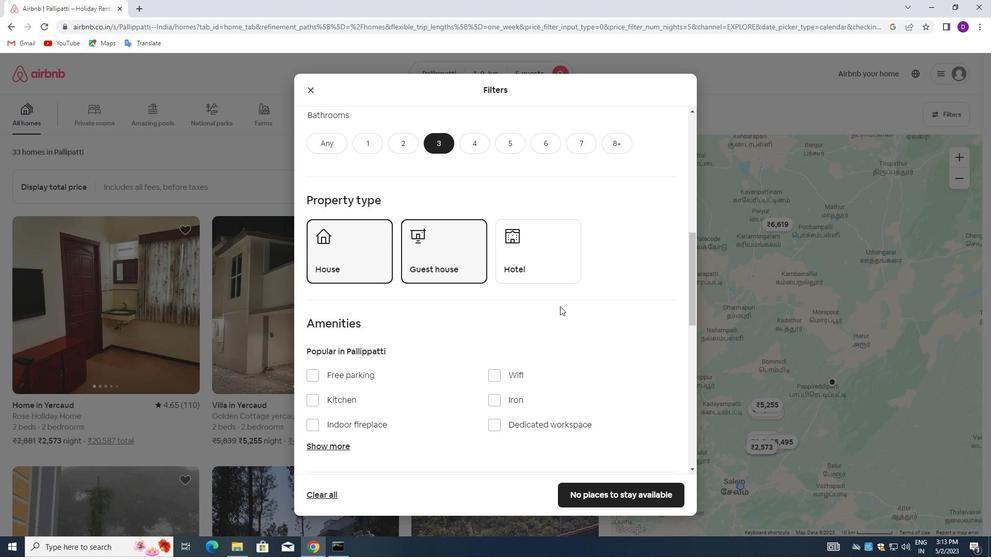 
Action: Mouse moved to (560, 312)
Screenshot: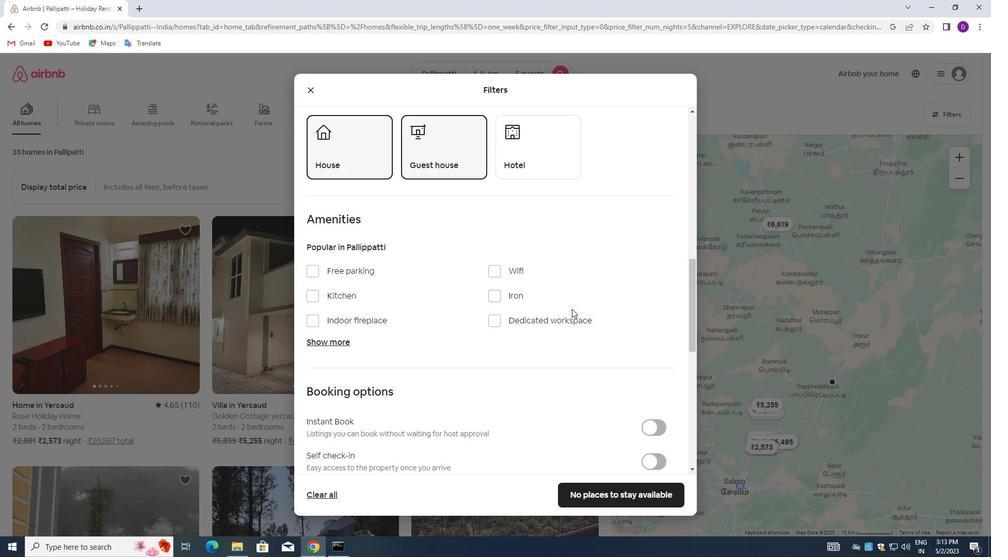 
Action: Mouse scrolled (560, 312) with delta (0, 0)
Screenshot: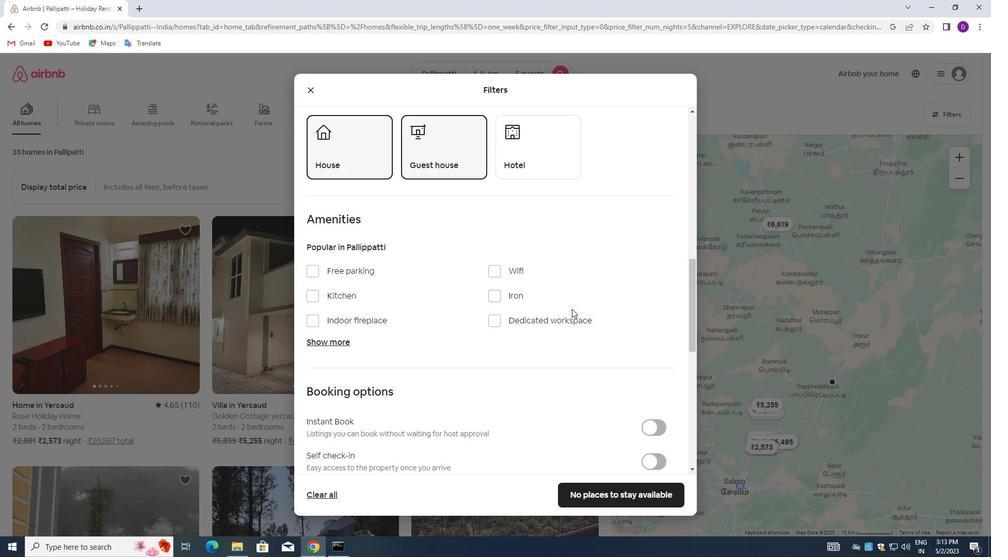 
Action: Mouse moved to (559, 313)
Screenshot: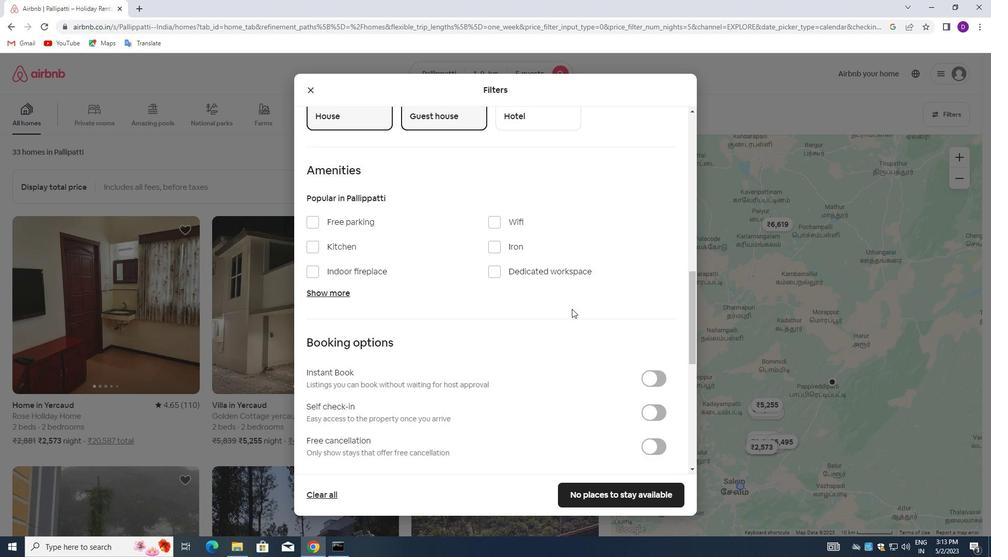 
Action: Mouse scrolled (559, 312) with delta (0, 0)
Screenshot: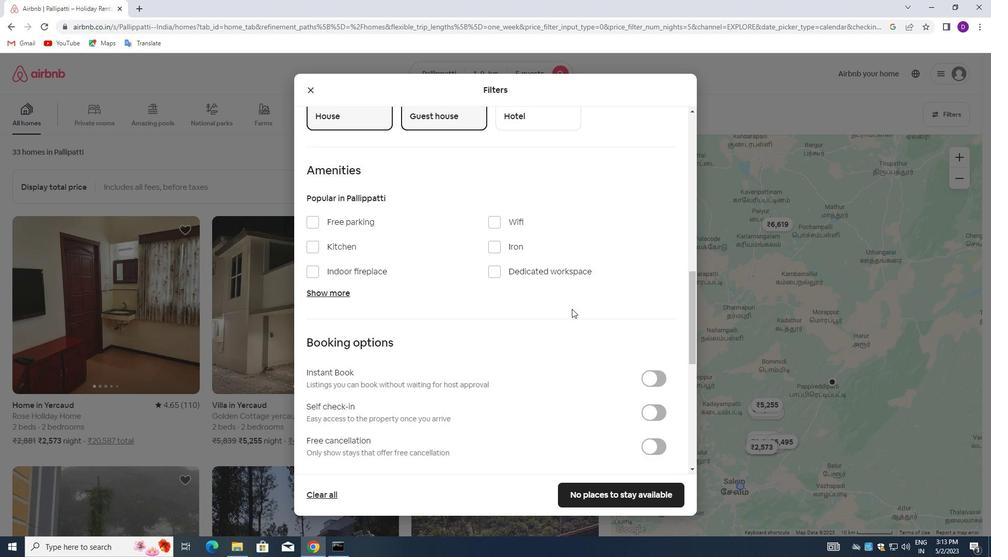 
Action: Mouse moved to (558, 313)
Screenshot: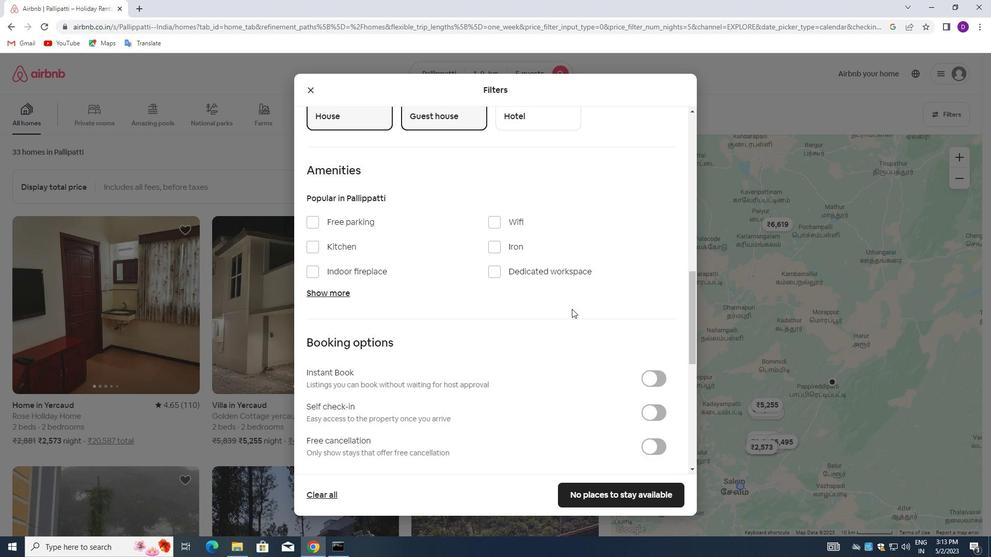 
Action: Mouse scrolled (558, 313) with delta (0, 0)
Screenshot: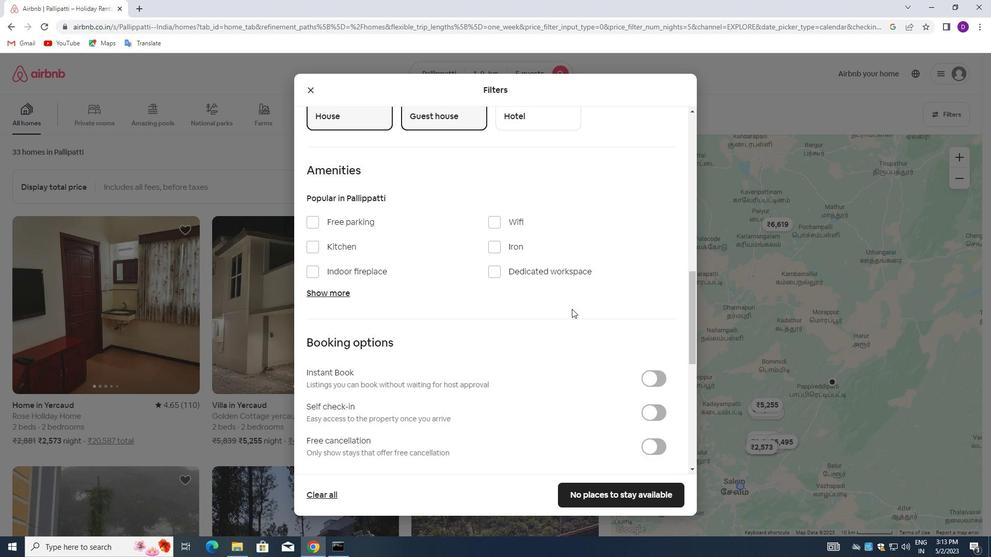 
Action: Mouse moved to (558, 315)
Screenshot: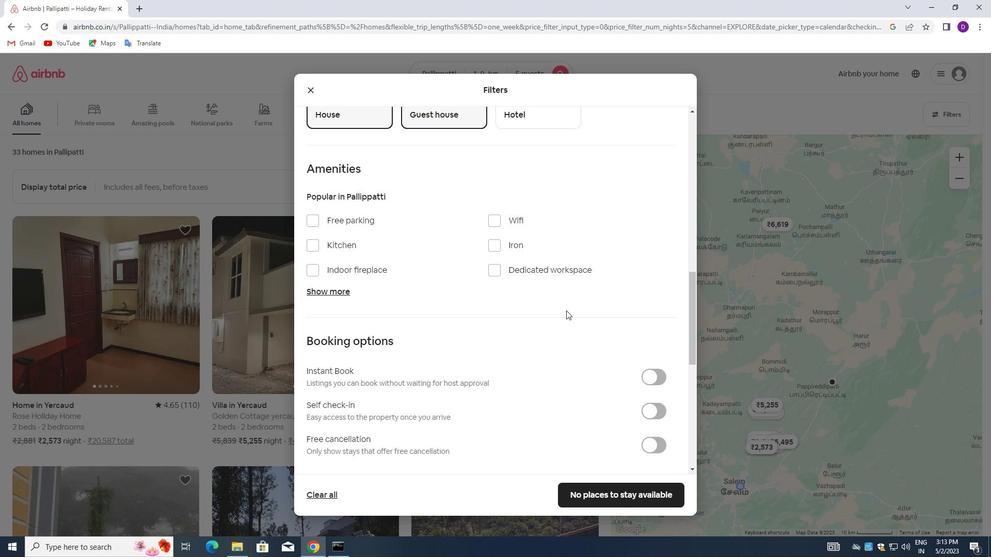 
Action: Mouse scrolled (558, 314) with delta (0, 0)
Screenshot: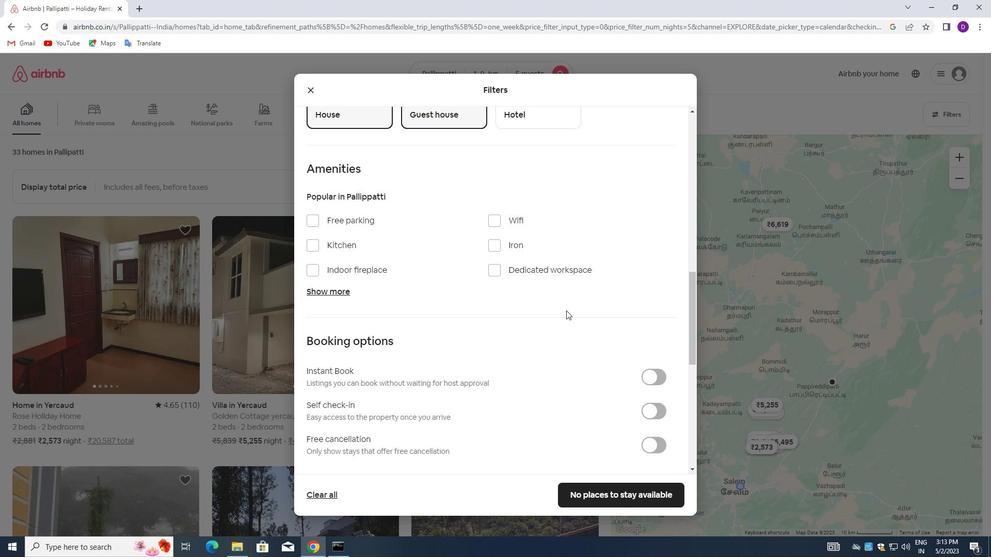 
Action: Mouse moved to (645, 200)
Screenshot: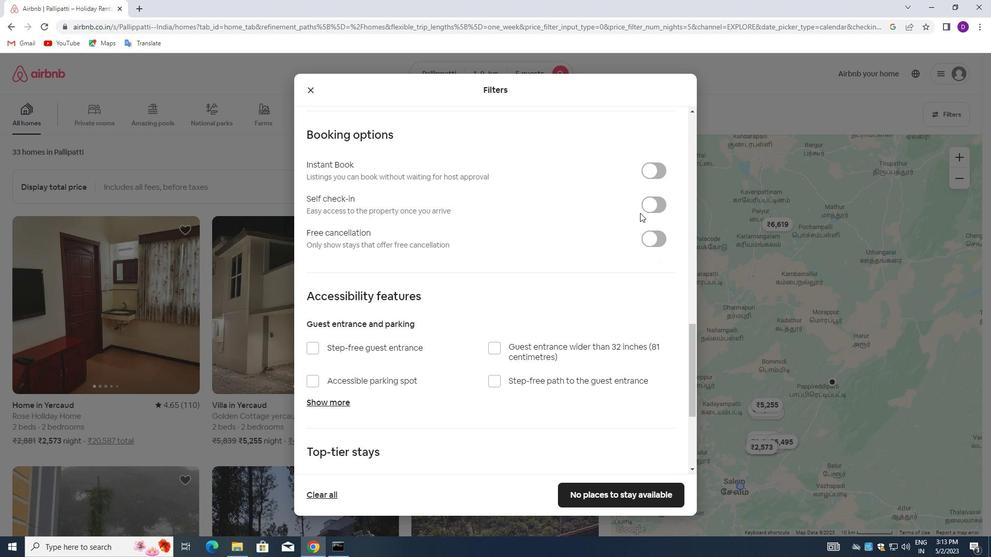 
Action: Mouse pressed left at (645, 200)
Screenshot: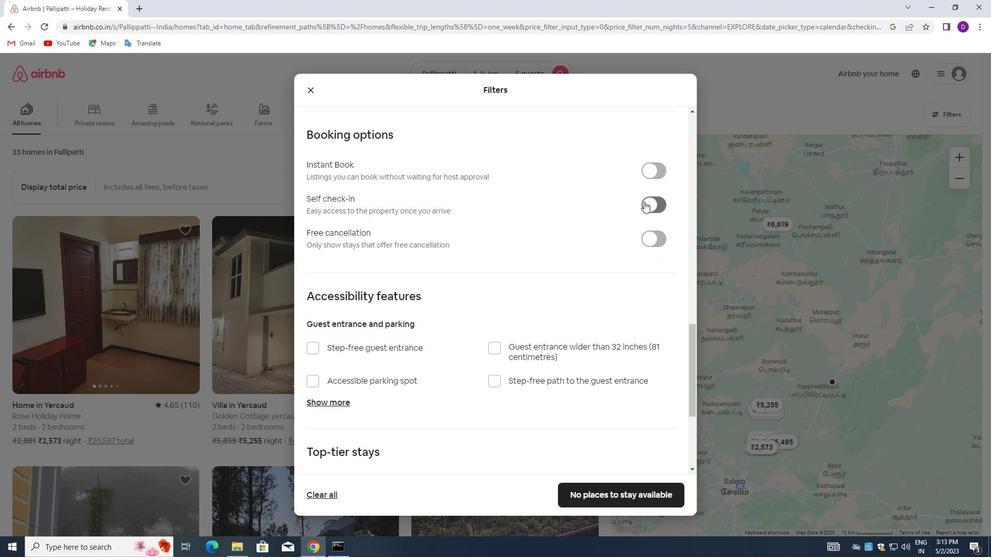 
Action: Mouse moved to (466, 321)
Screenshot: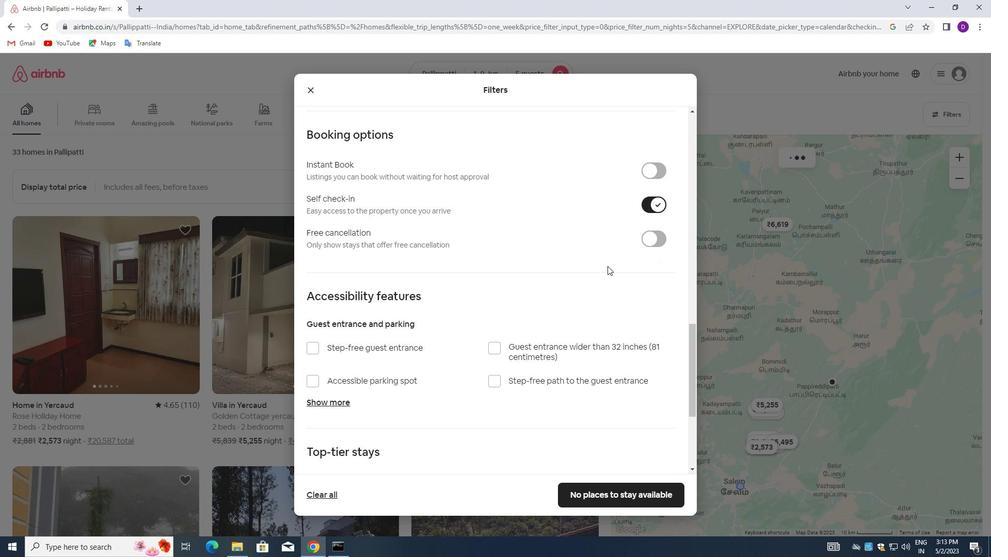 
Action: Mouse scrolled (466, 321) with delta (0, 0)
Screenshot: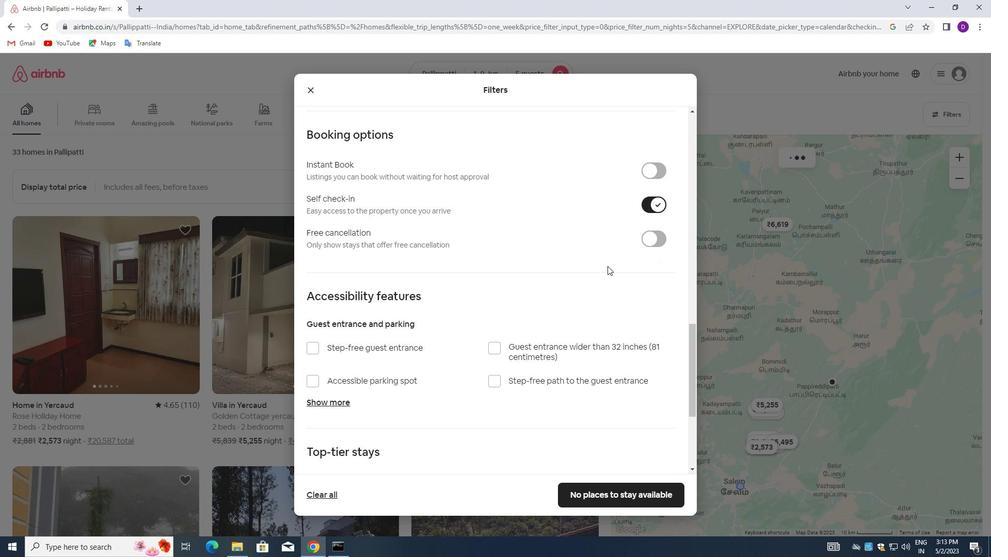 
Action: Mouse moved to (465, 322)
Screenshot: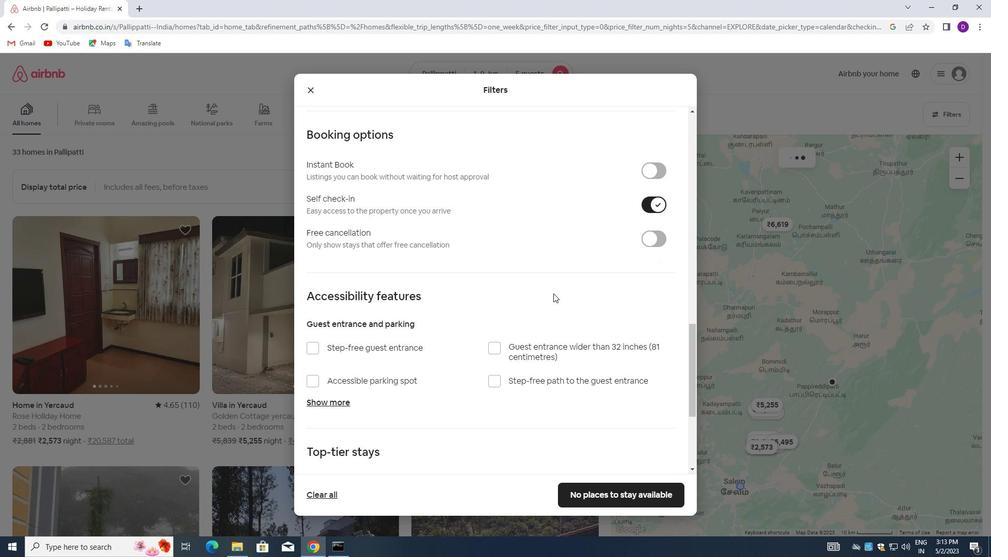 
Action: Mouse scrolled (465, 321) with delta (0, 0)
Screenshot: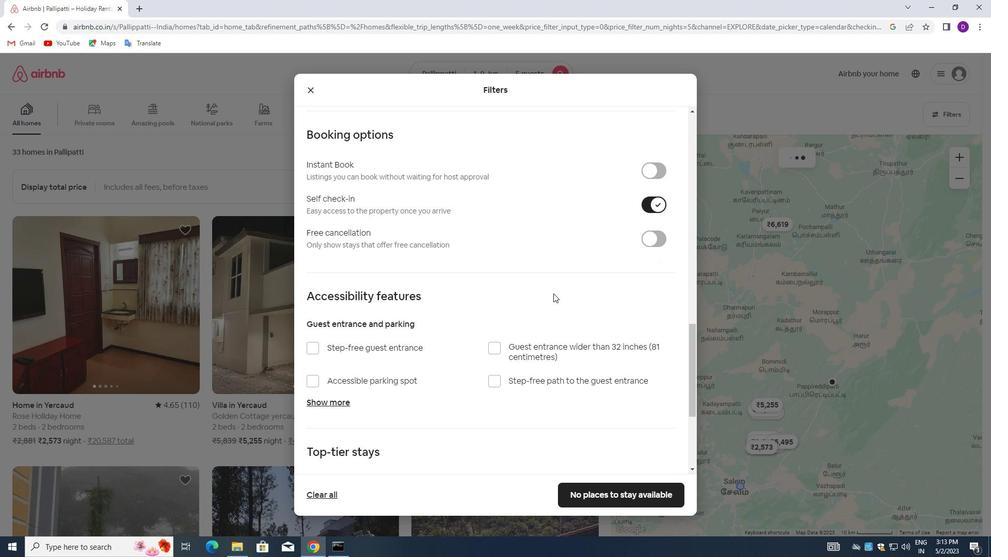 
Action: Mouse scrolled (465, 321) with delta (0, 0)
Screenshot: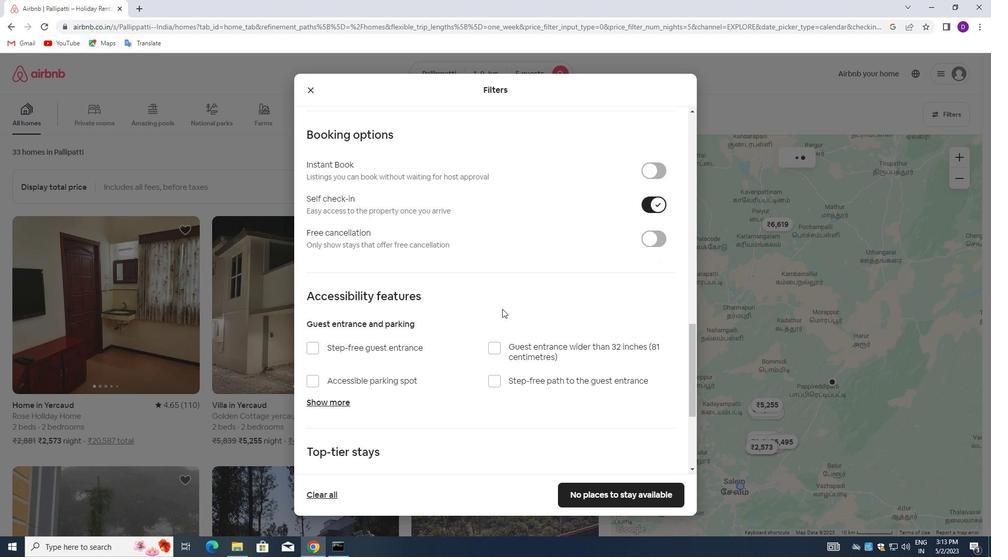 
Action: Mouse scrolled (465, 321) with delta (0, 0)
Screenshot: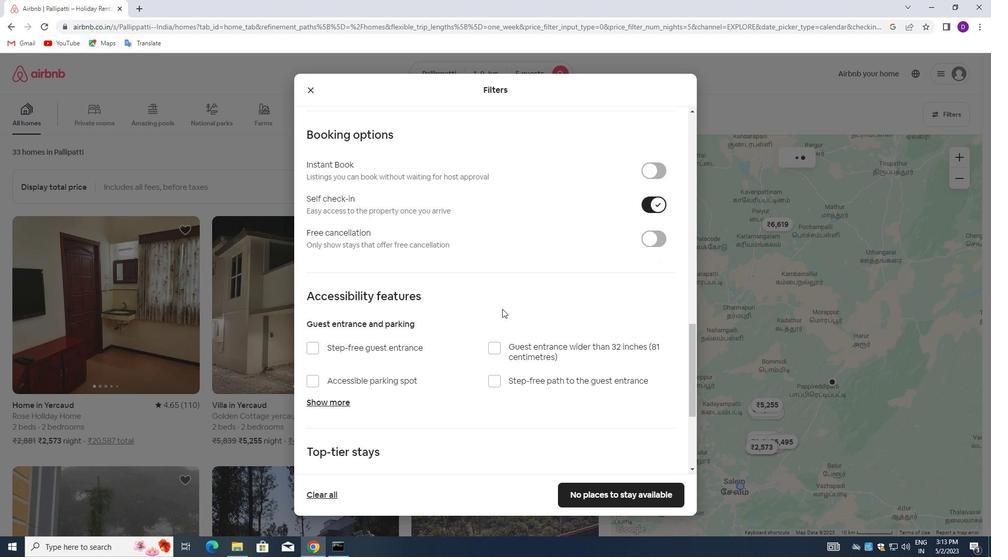 
Action: Mouse moved to (464, 325)
Screenshot: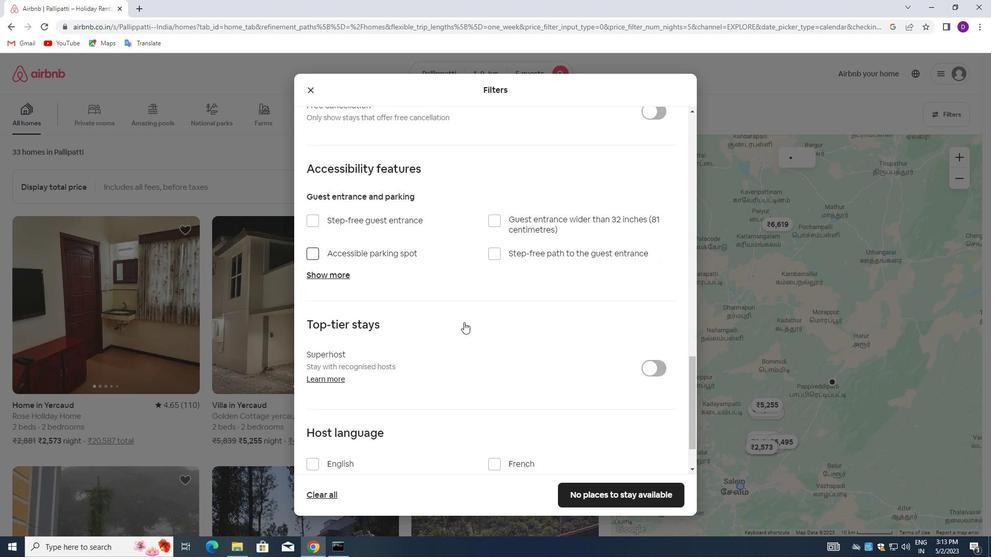 
Action: Mouse scrolled (464, 325) with delta (0, 0)
Screenshot: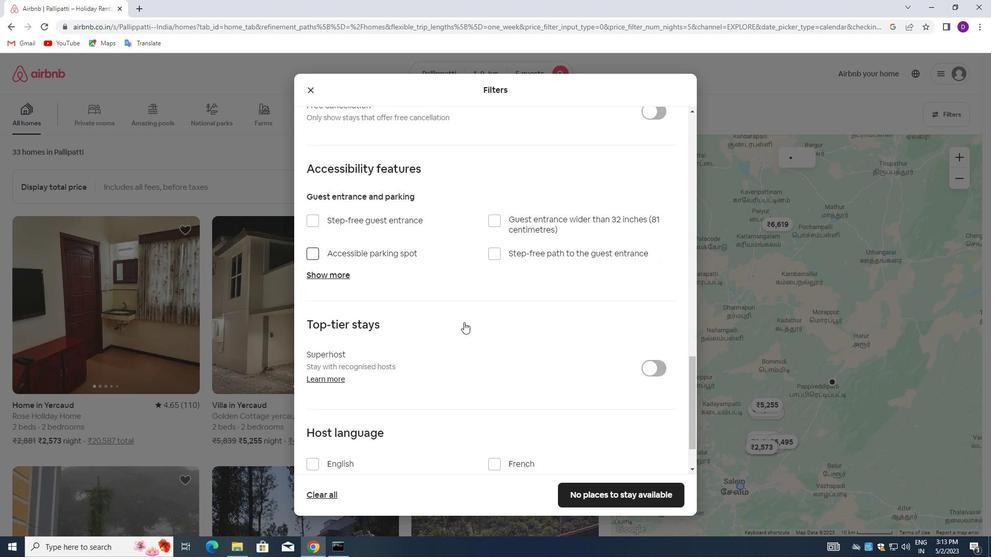 
Action: Mouse moved to (464, 331)
Screenshot: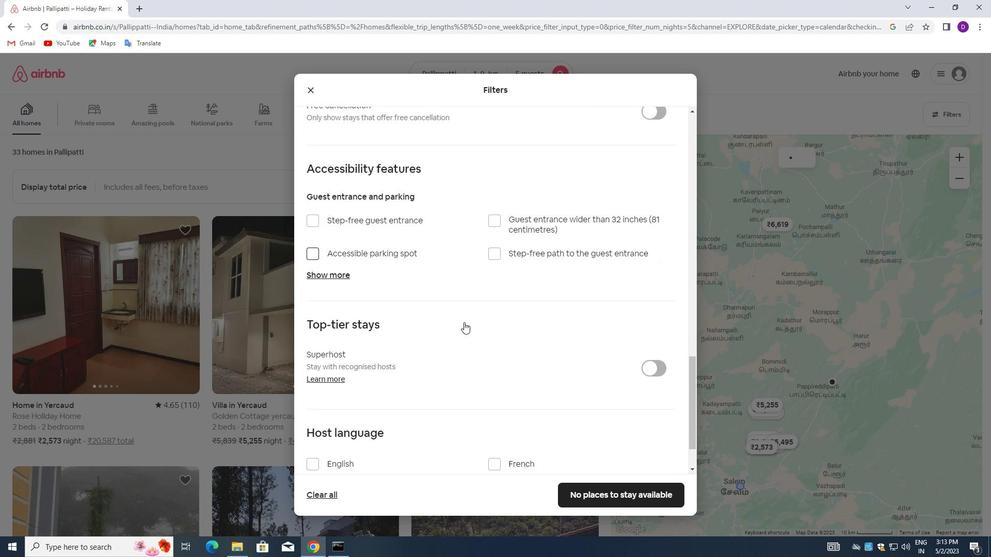 
Action: Mouse scrolled (464, 330) with delta (0, 0)
Screenshot: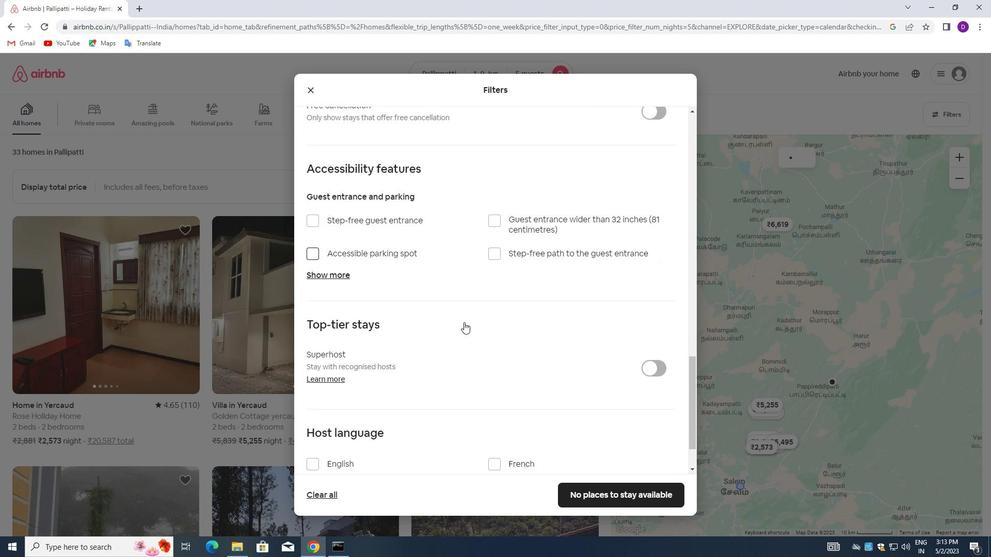 
Action: Mouse moved to (464, 338)
Screenshot: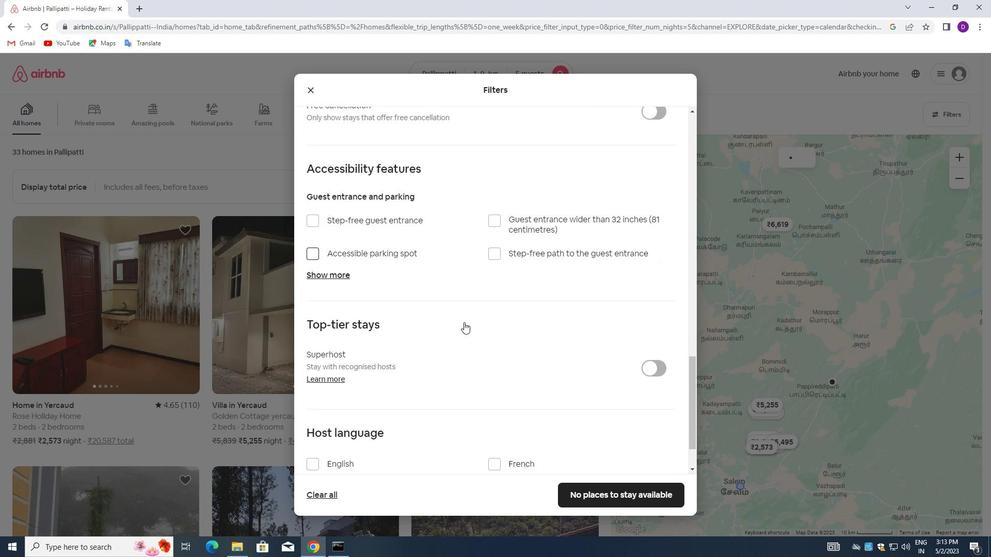 
Action: Mouse scrolled (464, 337) with delta (0, 0)
Screenshot: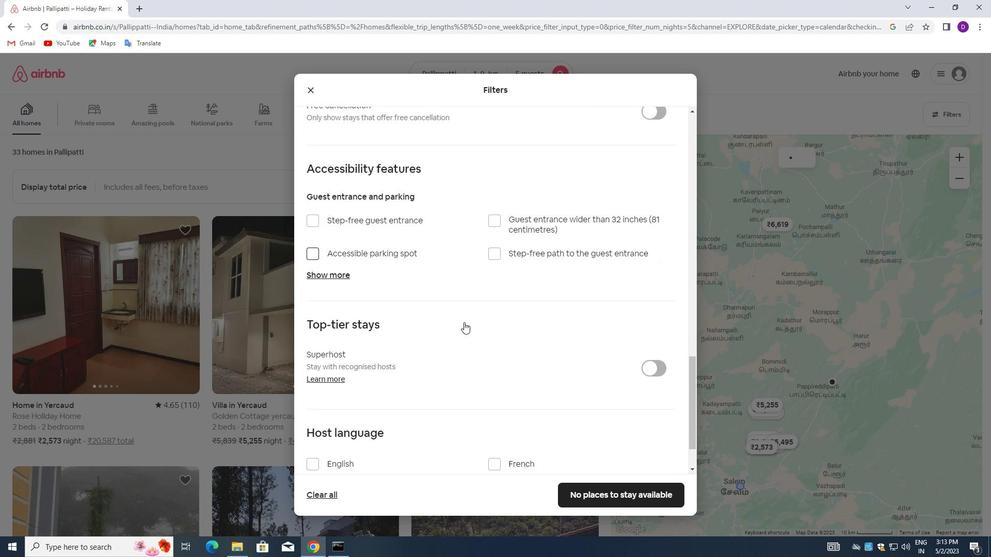
Action: Mouse moved to (463, 340)
Screenshot: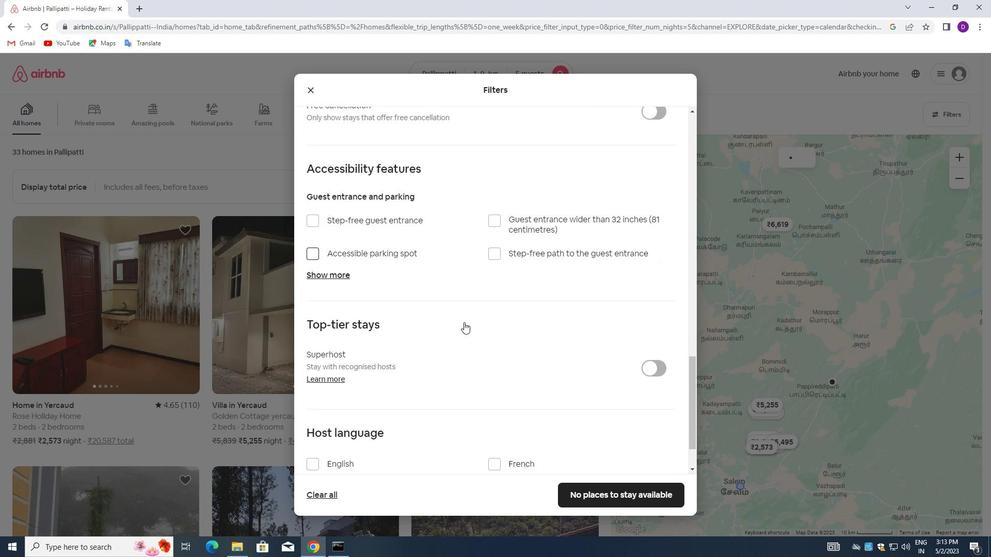 
Action: Mouse scrolled (463, 339) with delta (0, 0)
Screenshot: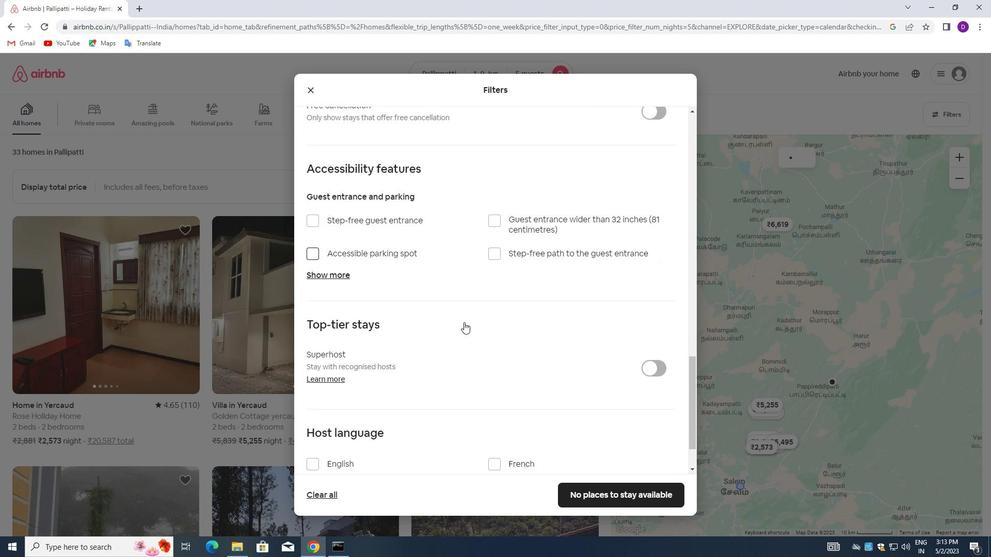 
Action: Mouse moved to (459, 343)
Screenshot: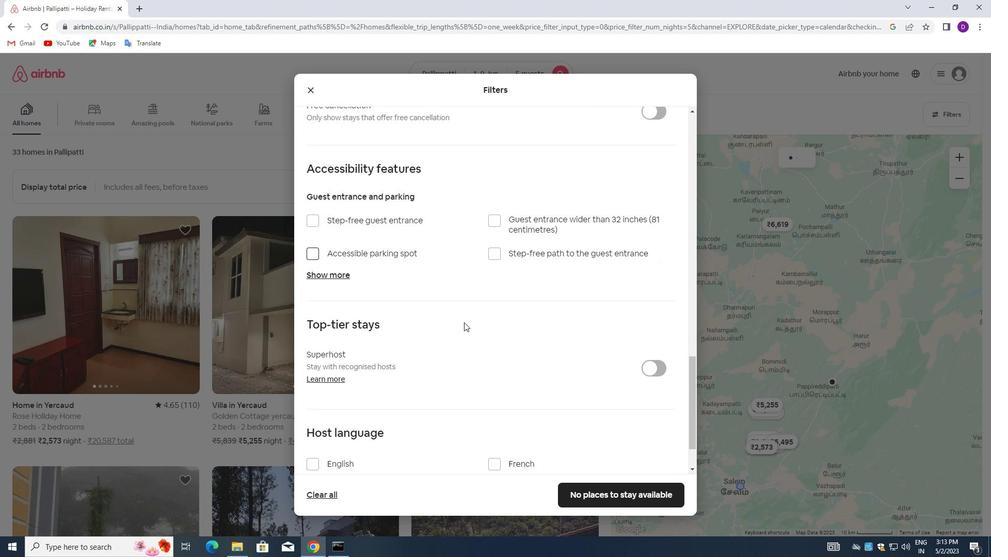 
Action: Mouse scrolled (459, 343) with delta (0, 0)
Screenshot: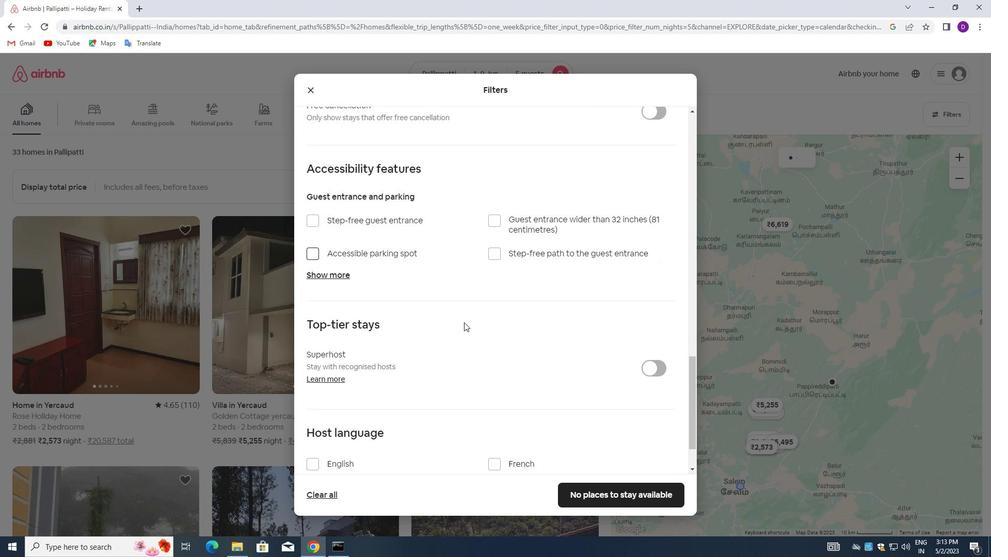 
Action: Mouse moved to (318, 398)
Screenshot: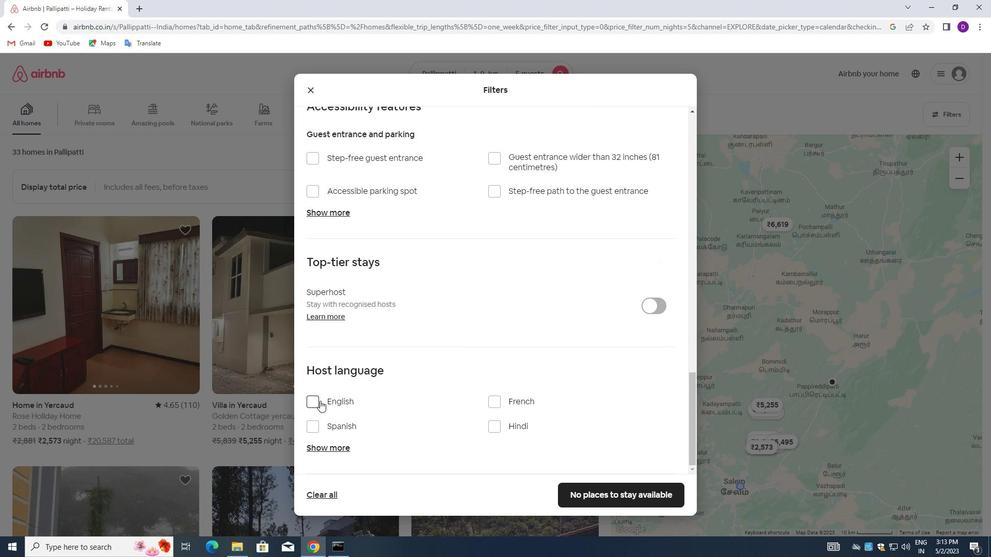 
Action: Mouse pressed left at (318, 398)
Screenshot: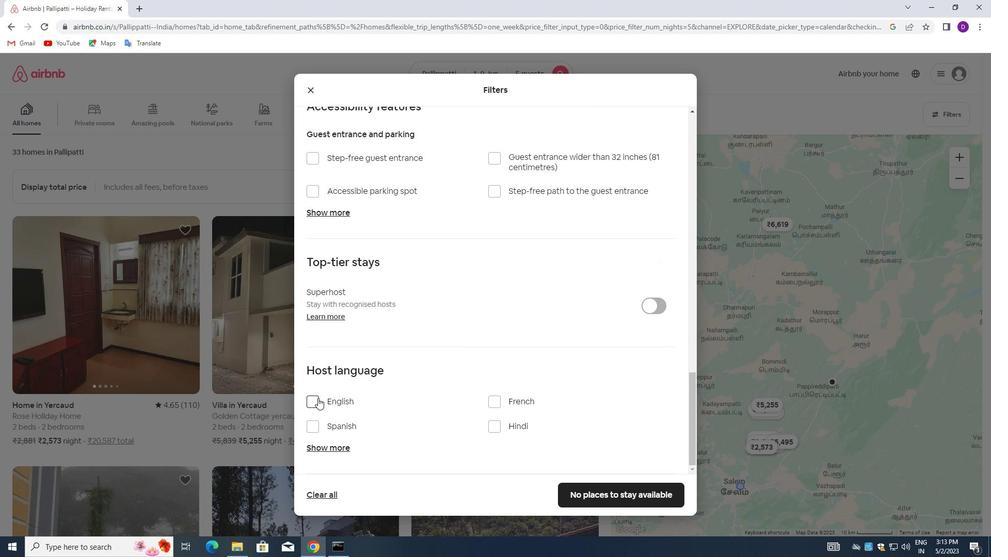 
Action: Mouse moved to (495, 388)
Screenshot: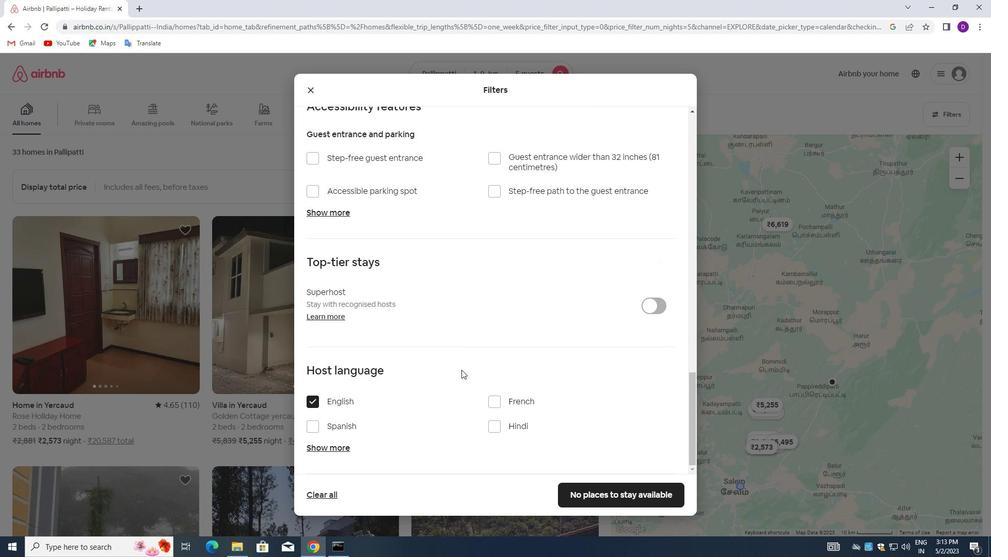 
Action: Mouse scrolled (495, 387) with delta (0, 0)
Screenshot: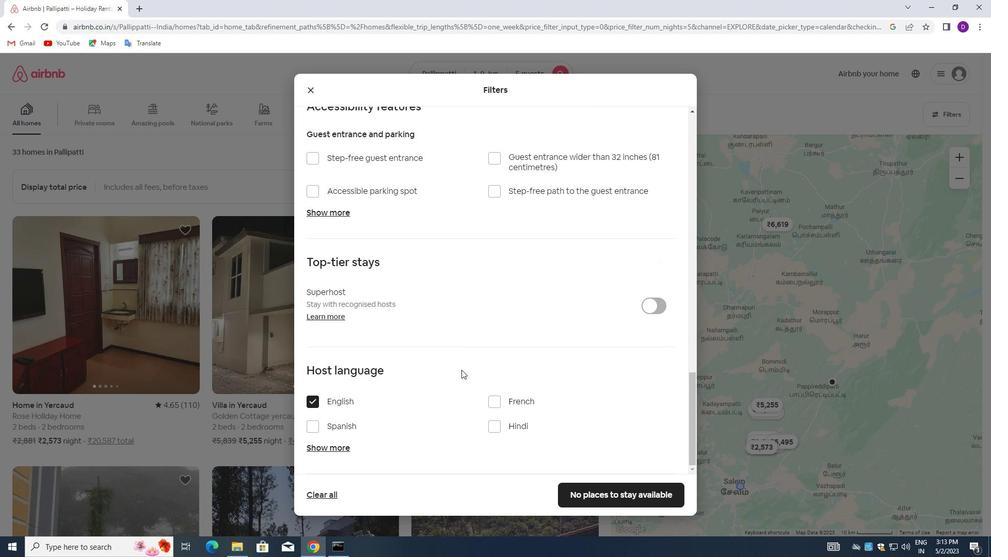 
Action: Mouse moved to (497, 389)
Screenshot: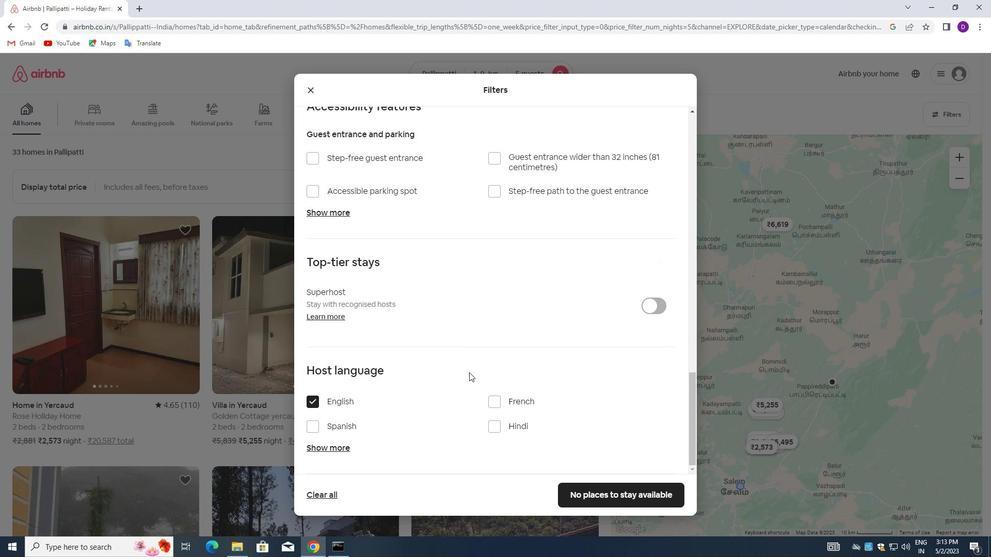 
Action: Mouse scrolled (497, 389) with delta (0, 0)
Screenshot: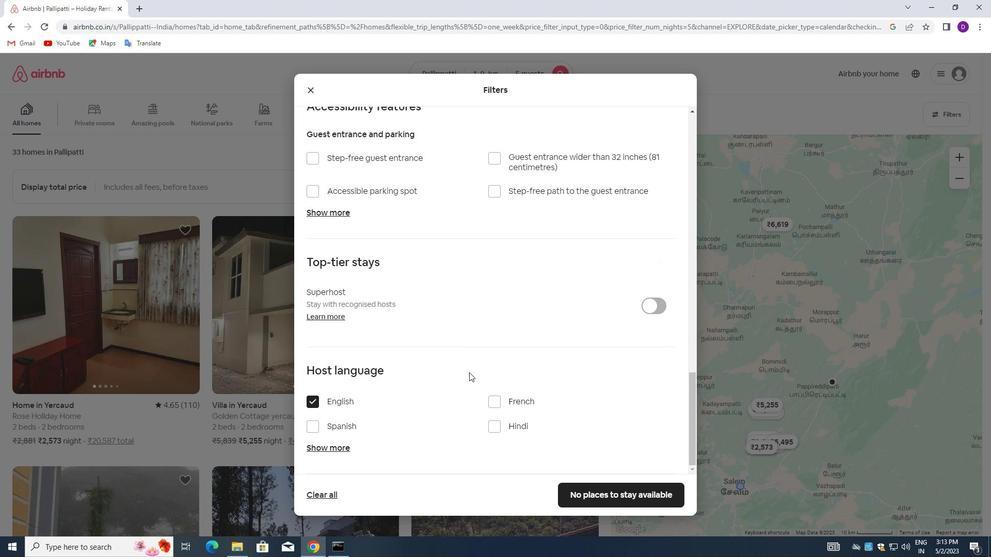 
Action: Mouse moved to (498, 390)
Screenshot: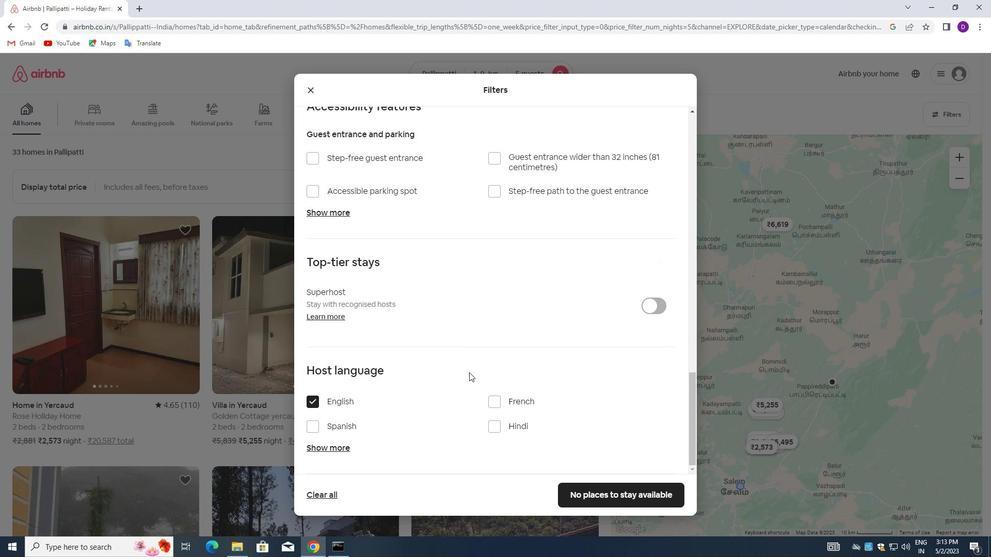 
Action: Mouse scrolled (498, 390) with delta (0, 0)
Screenshot: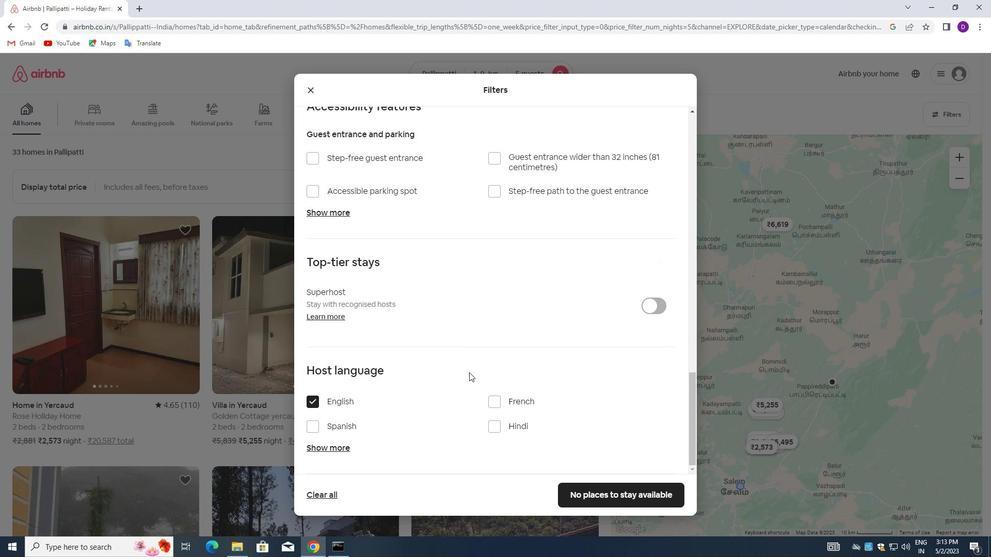 
Action: Mouse moved to (500, 391)
Screenshot: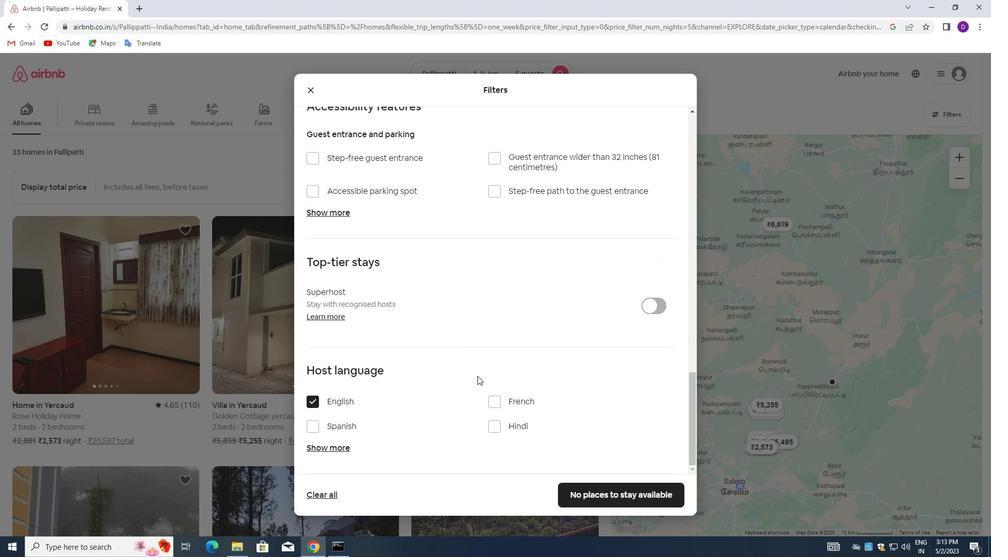 
Action: Mouse scrolled (500, 390) with delta (0, 0)
Screenshot: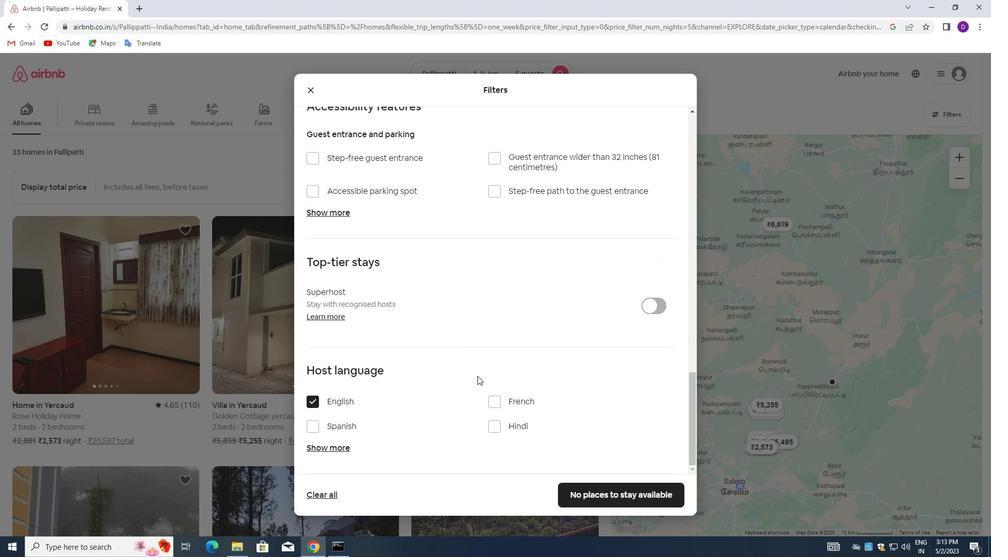 
Action: Mouse moved to (612, 490)
Screenshot: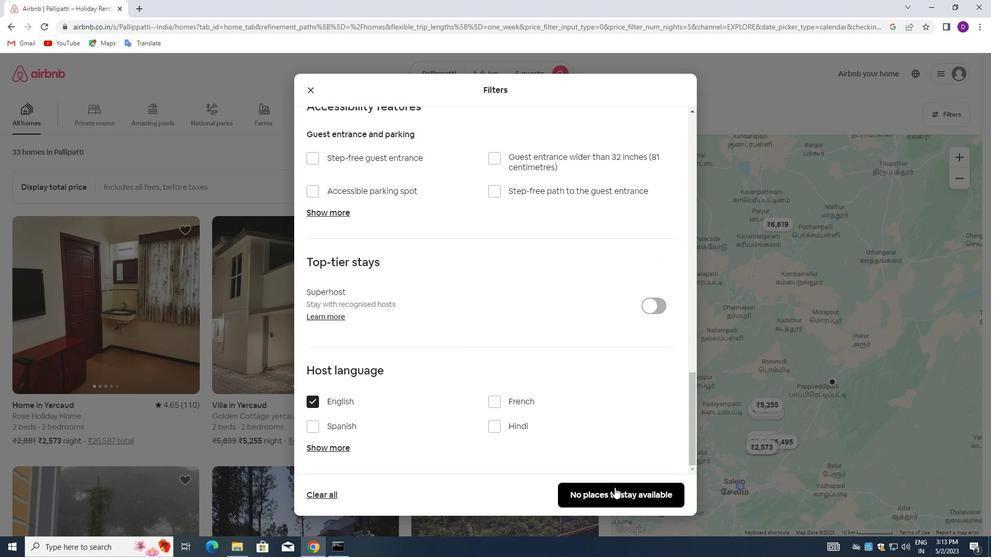 
Action: Mouse pressed left at (612, 490)
Screenshot: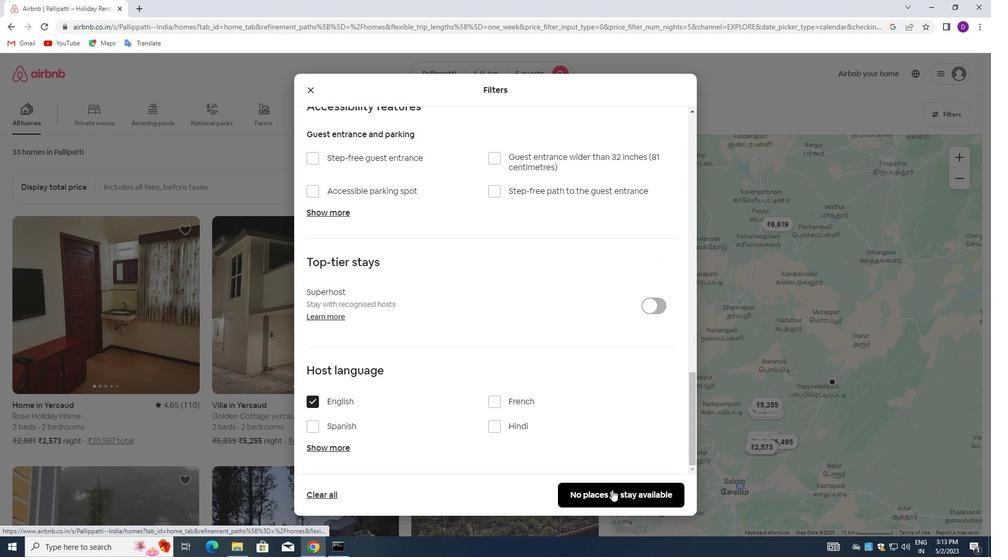 
